 Task: Open Card Card0000000058 in Board Board0000000015 in Workspace WS0000000005 in Trello. Add Member Nikrathi889@gmail.com to Card Card0000000058 in Board Board0000000015 in Workspace WS0000000005 in Trello. Add Blue Label titled Label0000000058 to Card Card0000000058 in Board Board0000000015 in Workspace WS0000000005 in Trello. Add Checklist CL0000000058 to Card Card0000000058 in Board Board0000000015 in Workspace WS0000000005 in Trello. Add Dates with Start Date as Sep 01 2023 and Due Date as Sep 30 2023 to Card Card0000000058 in Board Board0000000015 in Workspace WS0000000005 in Trello
Action: Mouse moved to (98, 342)
Screenshot: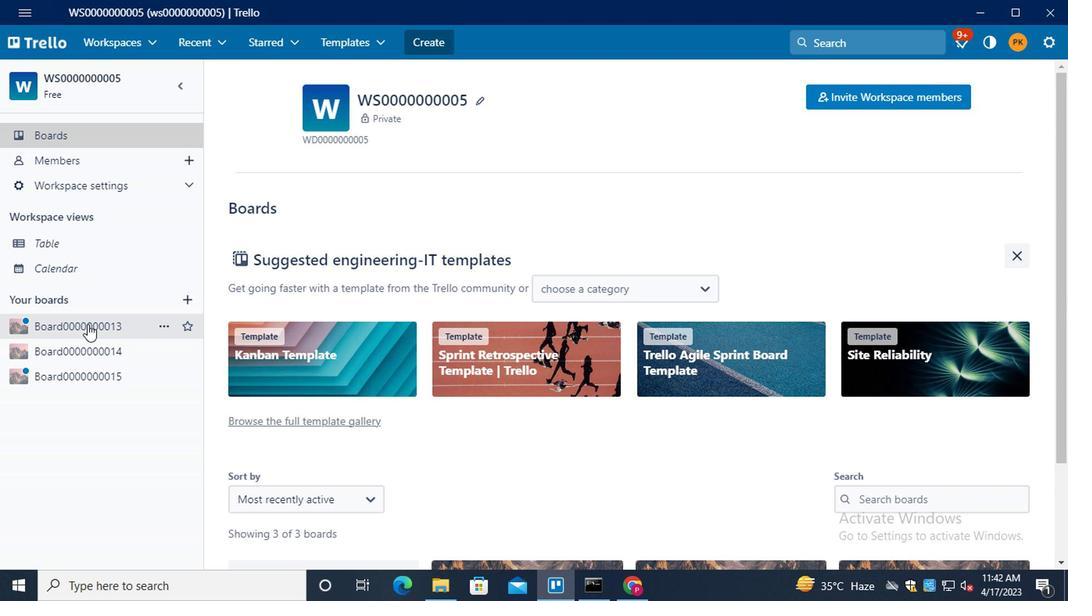 
Action: Mouse pressed left at (98, 342)
Screenshot: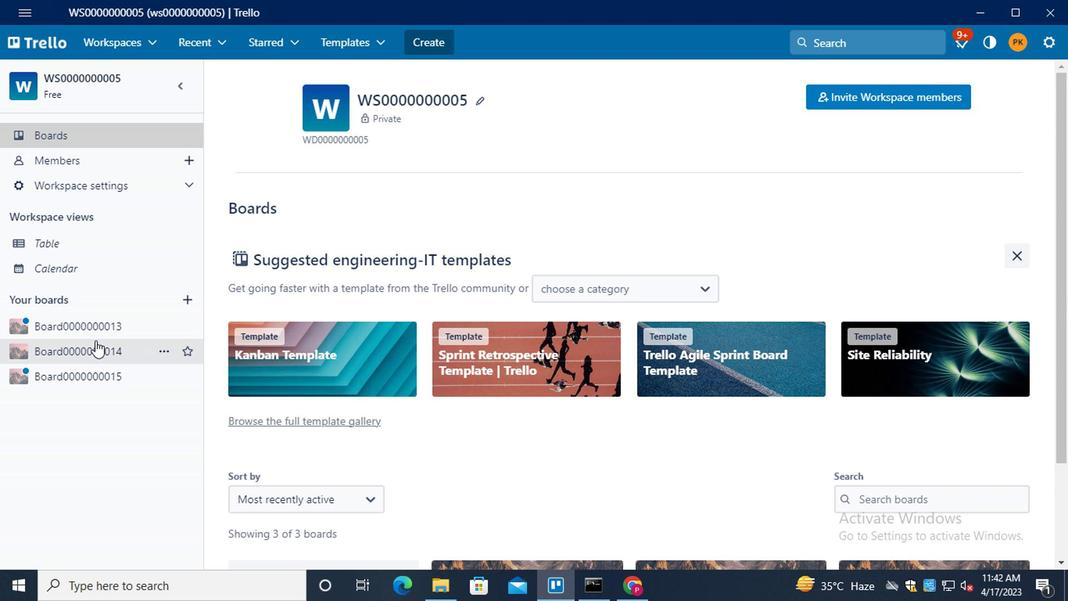 
Action: Mouse moved to (66, 388)
Screenshot: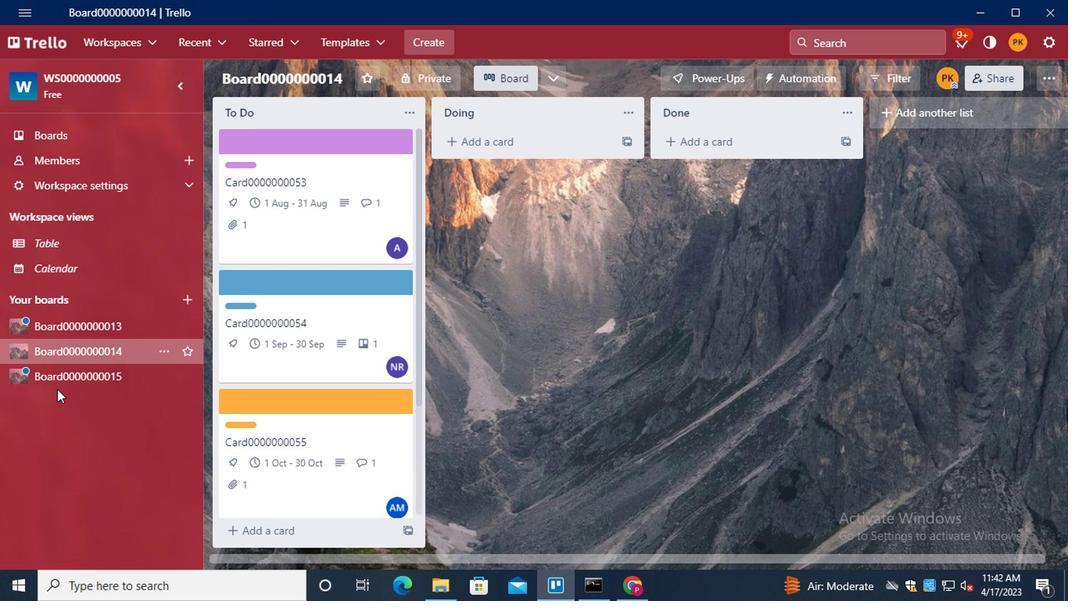 
Action: Mouse pressed left at (66, 388)
Screenshot: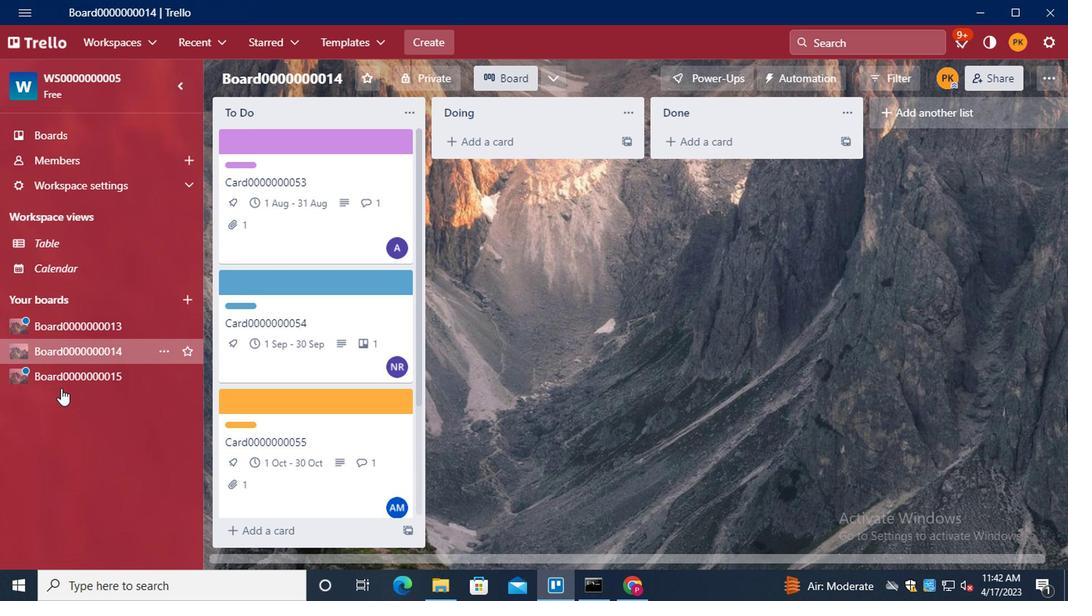 
Action: Mouse moved to (317, 321)
Screenshot: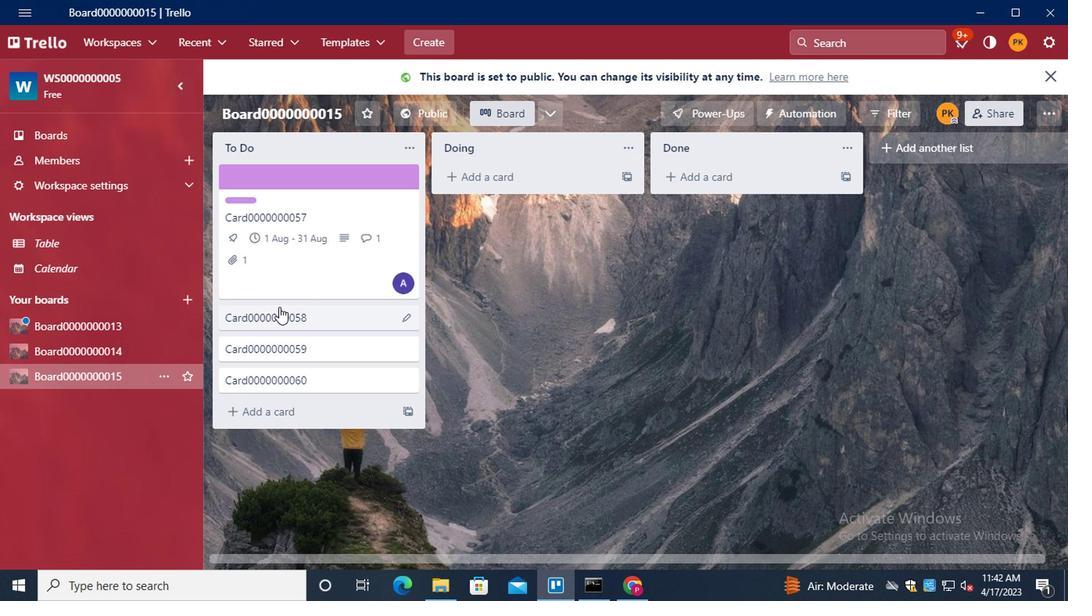 
Action: Mouse pressed left at (317, 321)
Screenshot: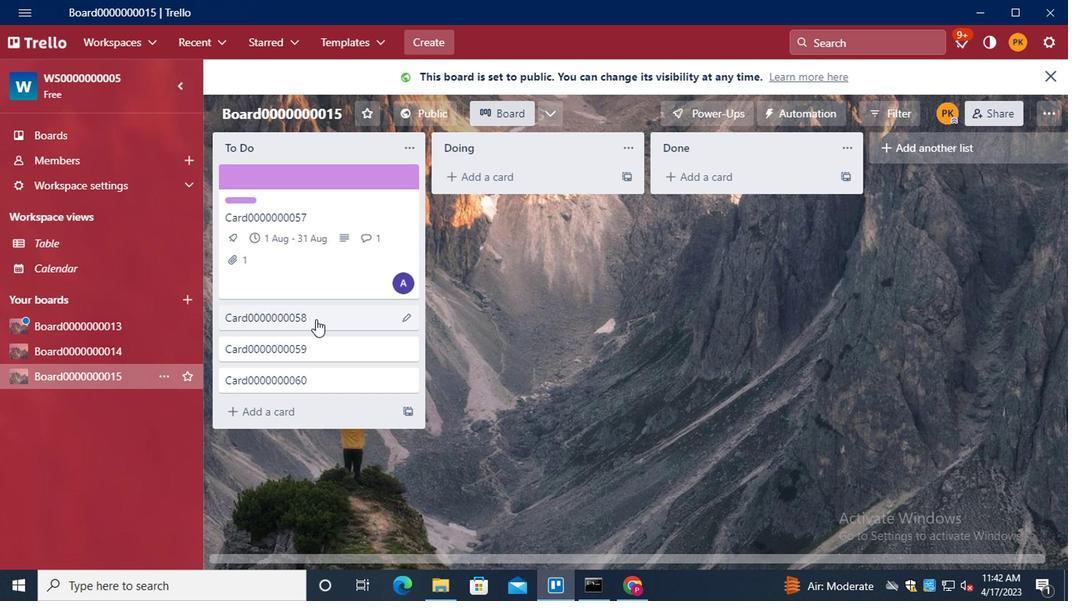 
Action: Mouse moved to (750, 154)
Screenshot: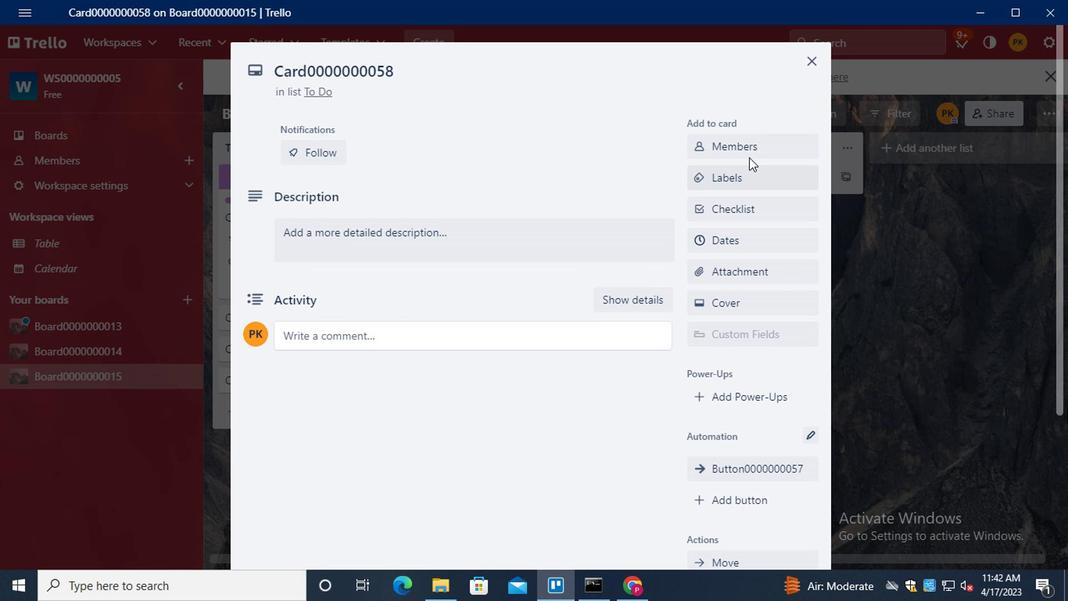 
Action: Mouse pressed left at (750, 154)
Screenshot: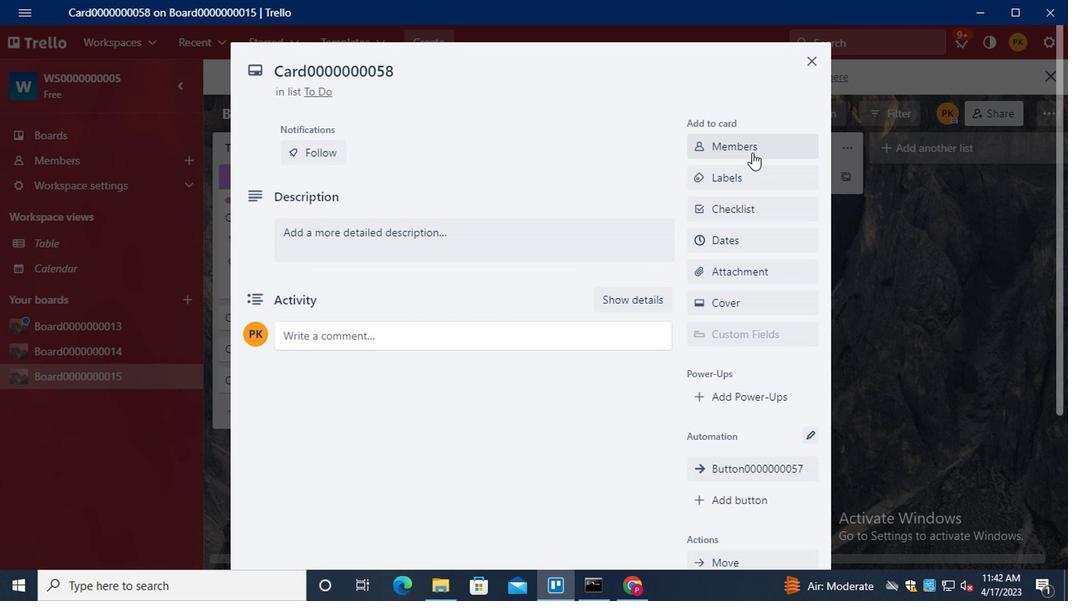 
Action: Mouse moved to (738, 162)
Screenshot: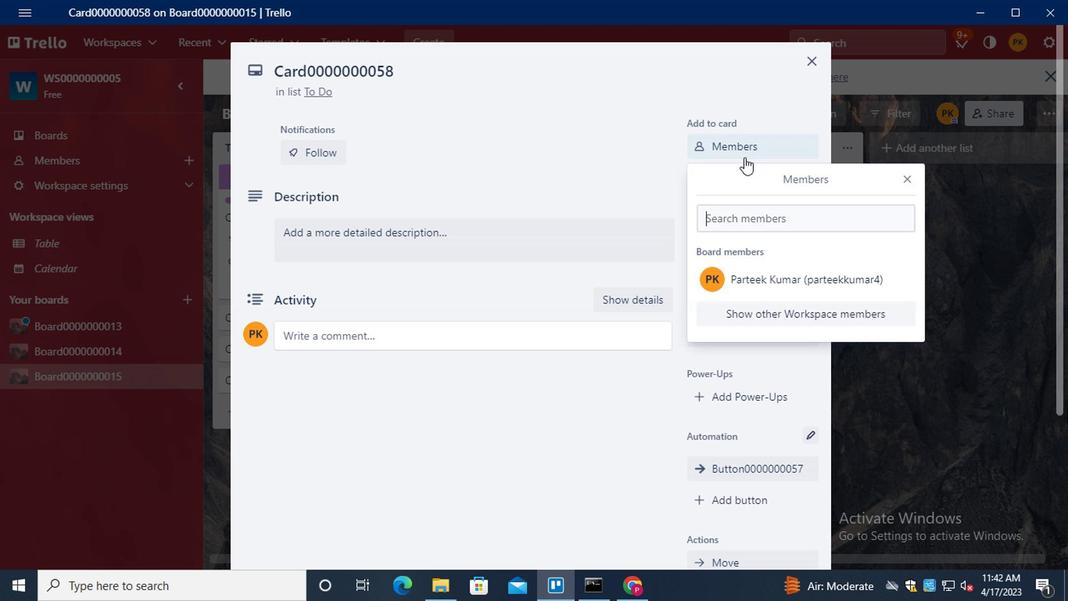 
Action: Key pressed <Key.shift><Key.shift><Key.shift><Key.shift><Key.shift>NIKRATHI889<Key.shift>@GMAIL.COM
Screenshot: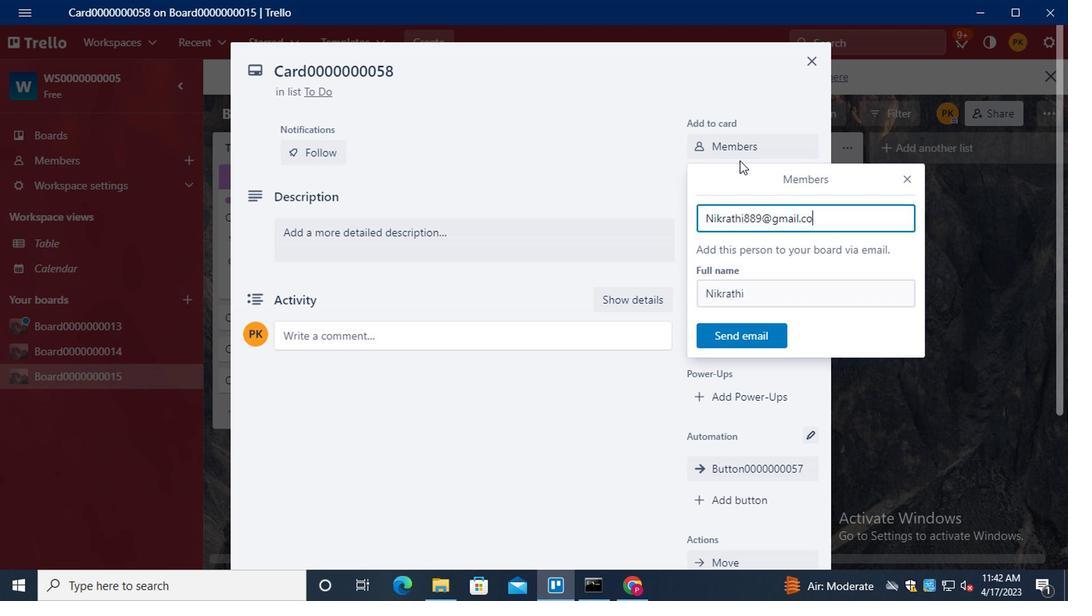 
Action: Mouse moved to (722, 337)
Screenshot: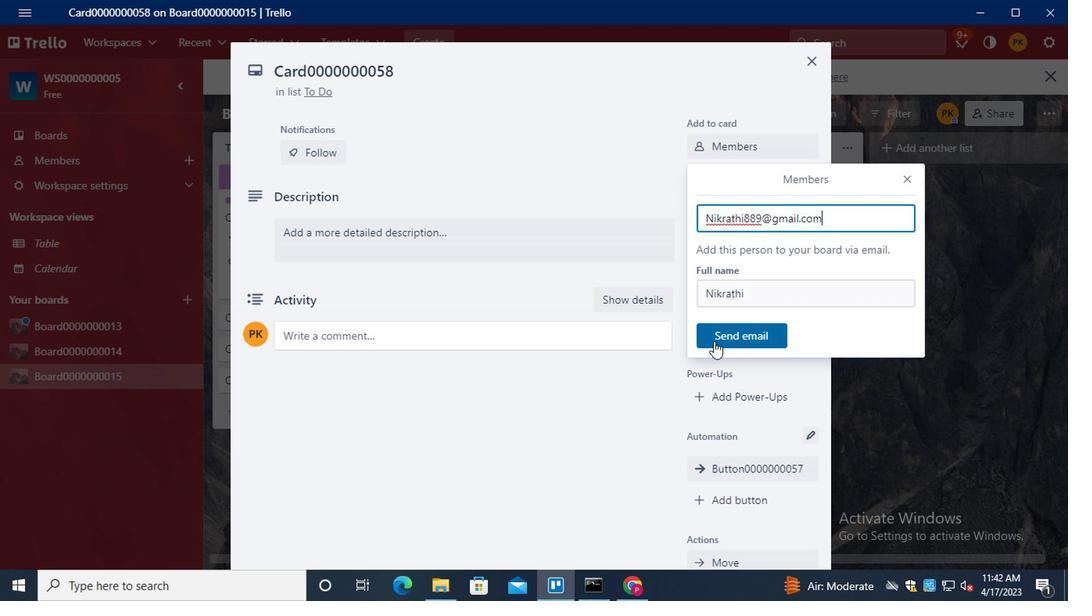
Action: Mouse pressed left at (722, 337)
Screenshot: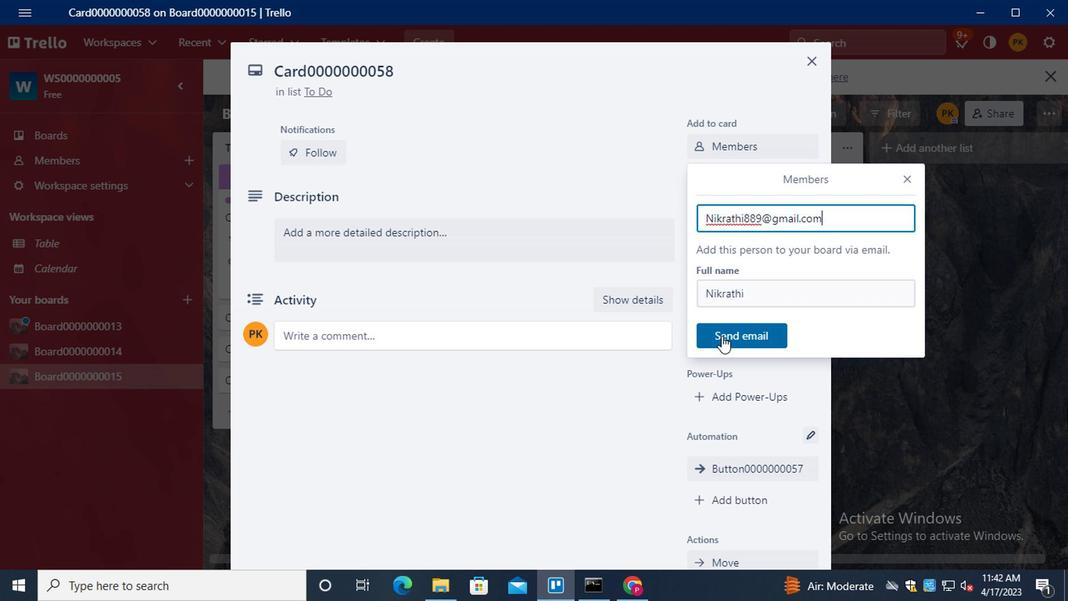 
Action: Mouse moved to (765, 178)
Screenshot: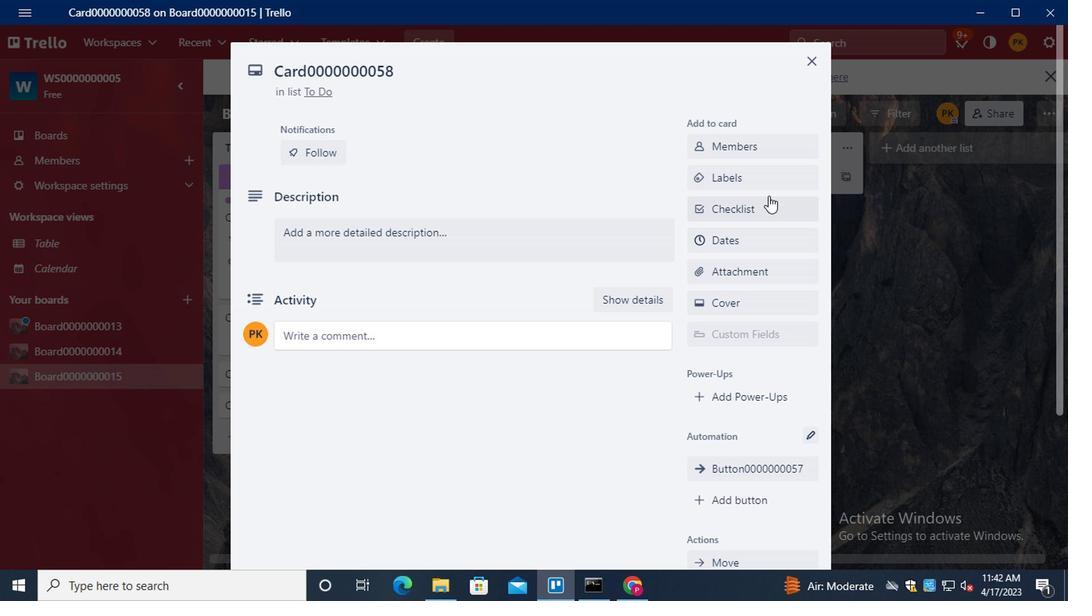 
Action: Mouse pressed left at (765, 178)
Screenshot: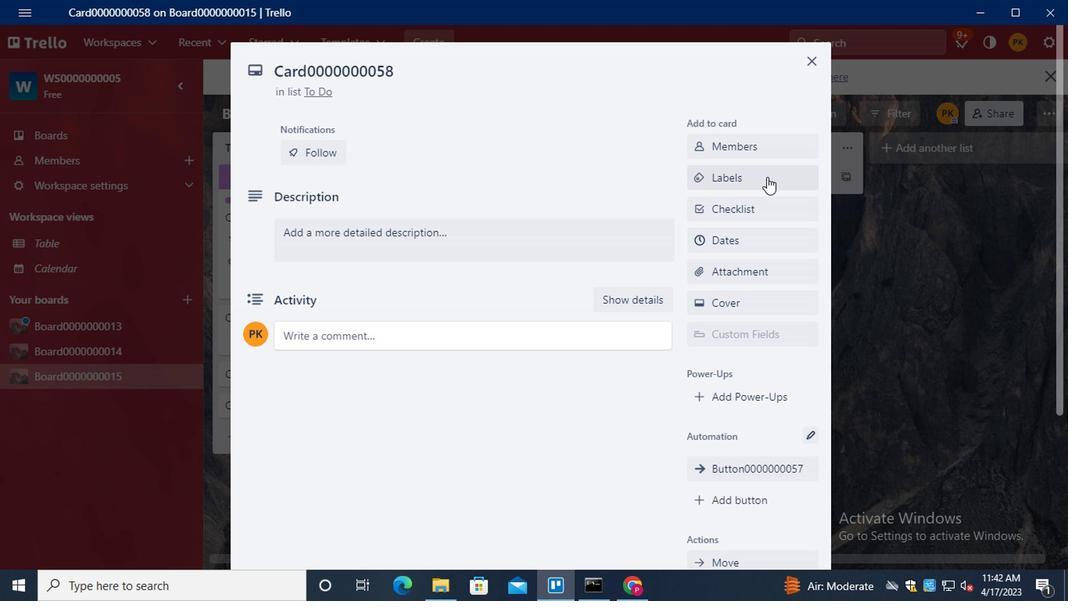
Action: Mouse moved to (820, 386)
Screenshot: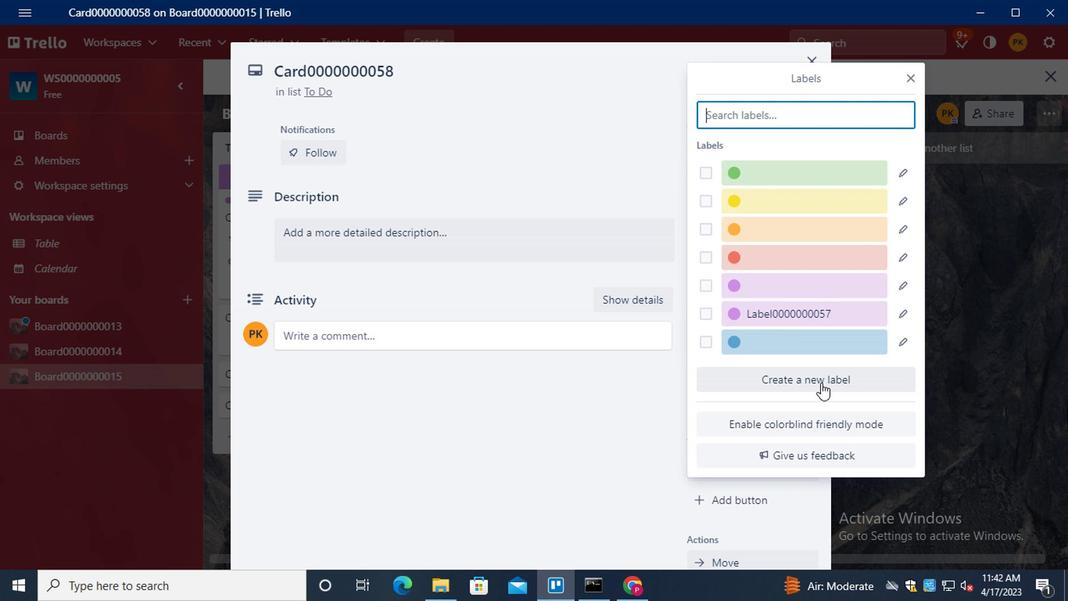 
Action: Mouse pressed left at (820, 386)
Screenshot: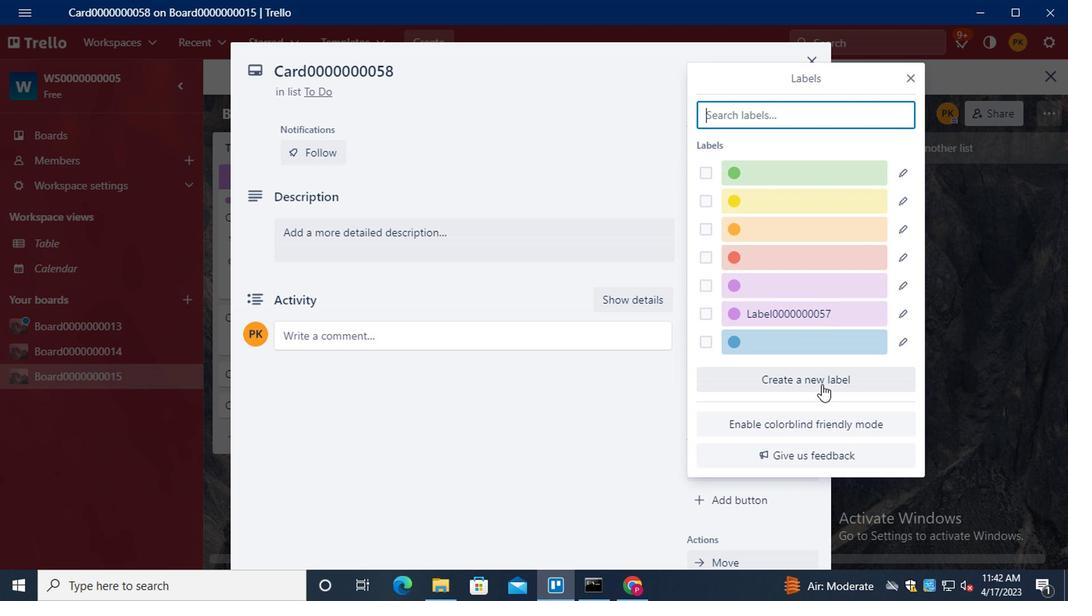 
Action: Mouse moved to (814, 380)
Screenshot: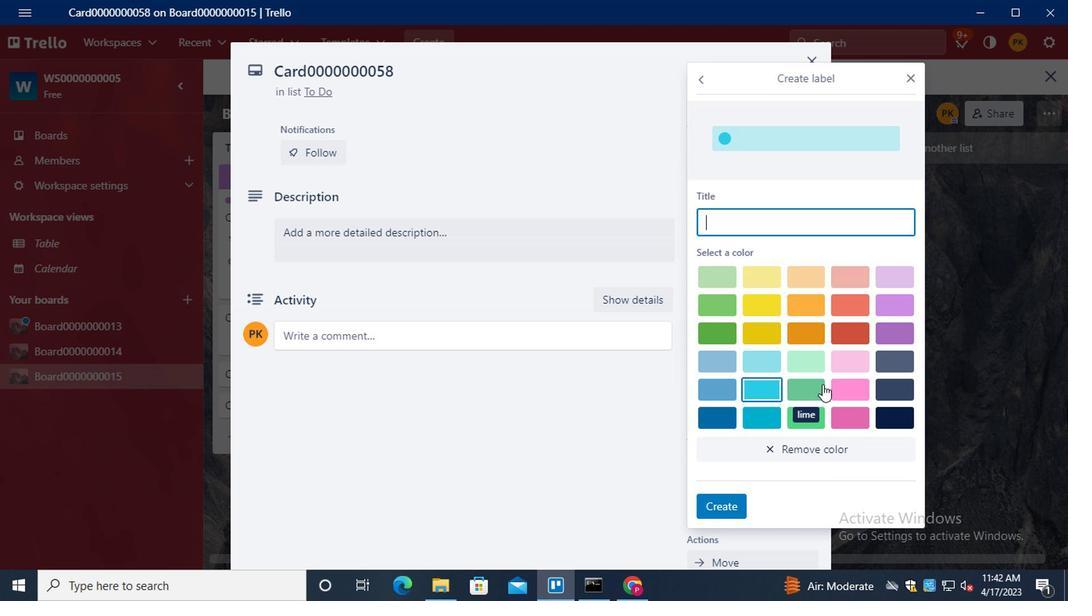 
Action: Key pressed <Key.shift>LABEL0000000058
Screenshot: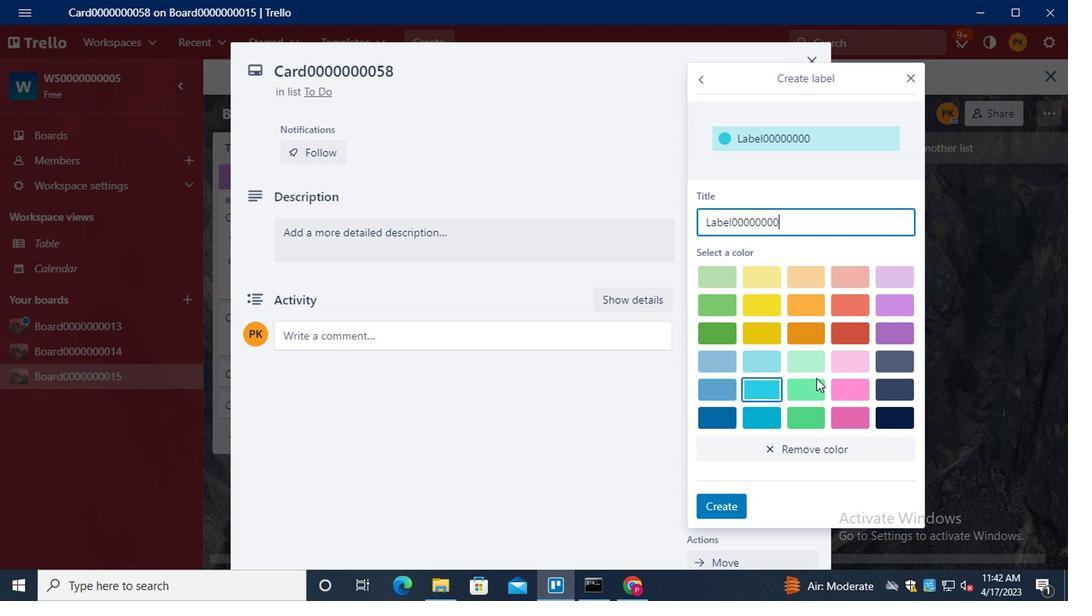 
Action: Mouse moved to (722, 384)
Screenshot: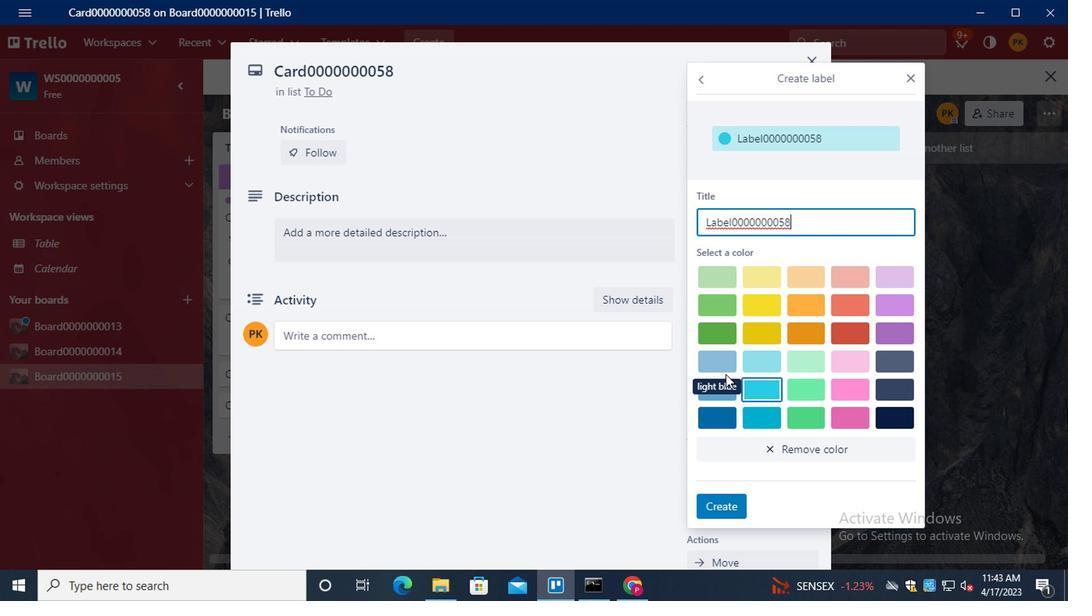 
Action: Mouse pressed left at (722, 384)
Screenshot: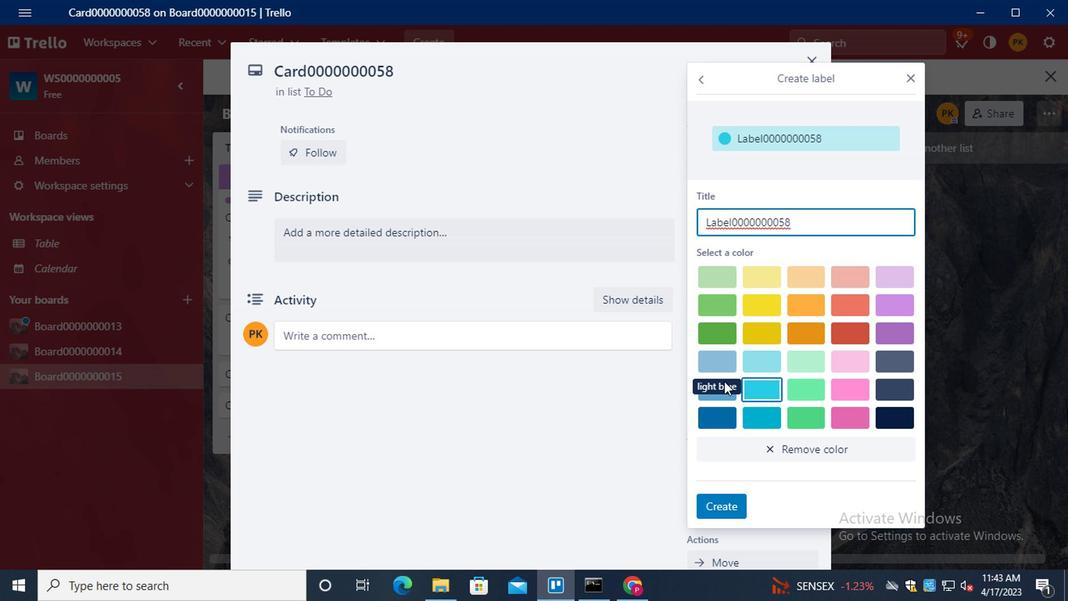
Action: Mouse moved to (720, 393)
Screenshot: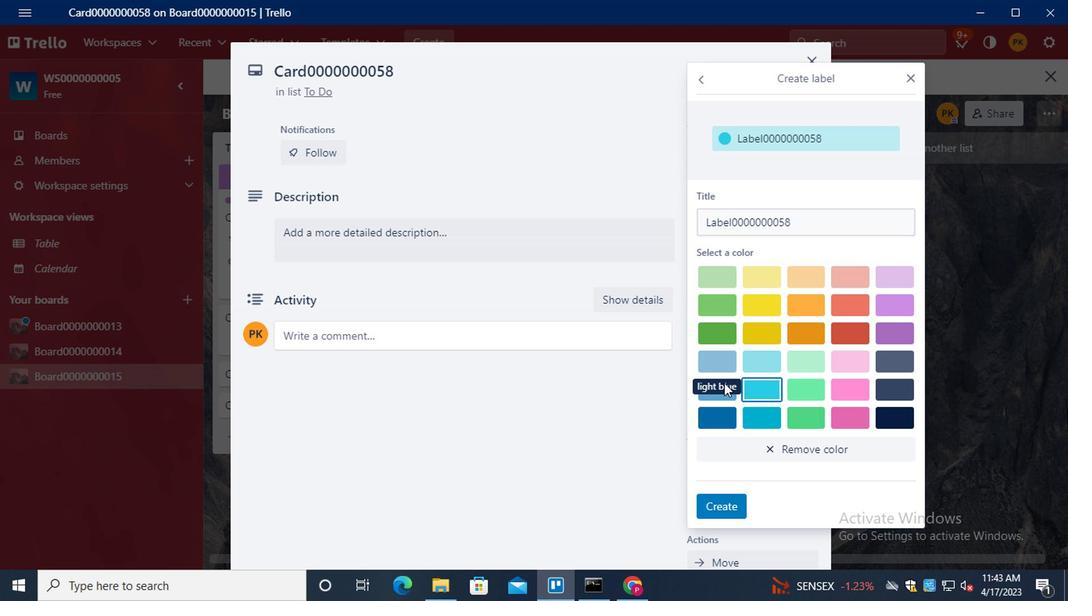 
Action: Mouse pressed left at (720, 393)
Screenshot: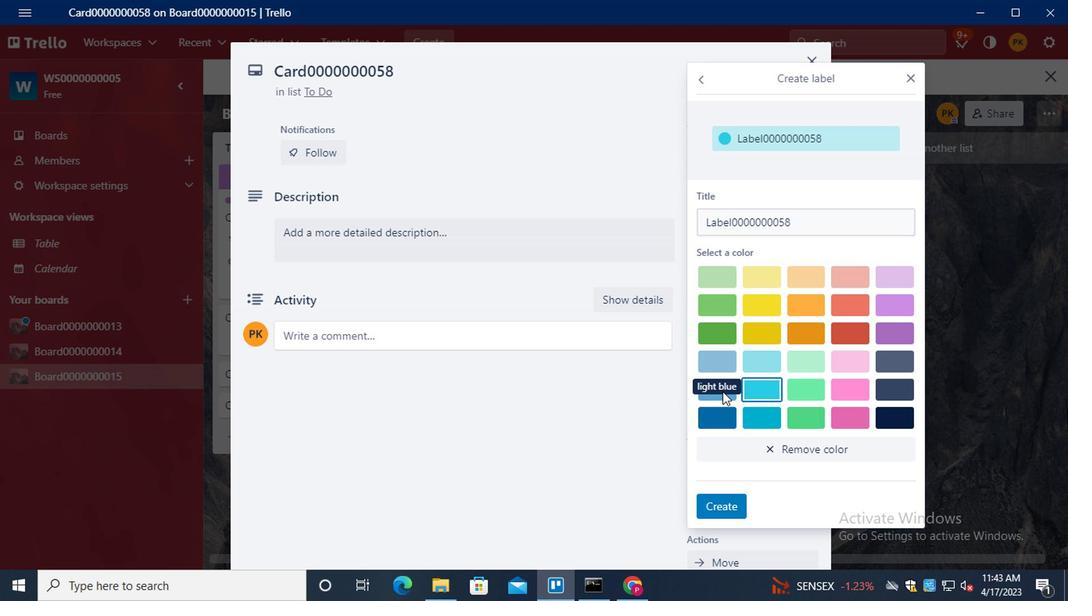 
Action: Mouse pressed left at (720, 393)
Screenshot: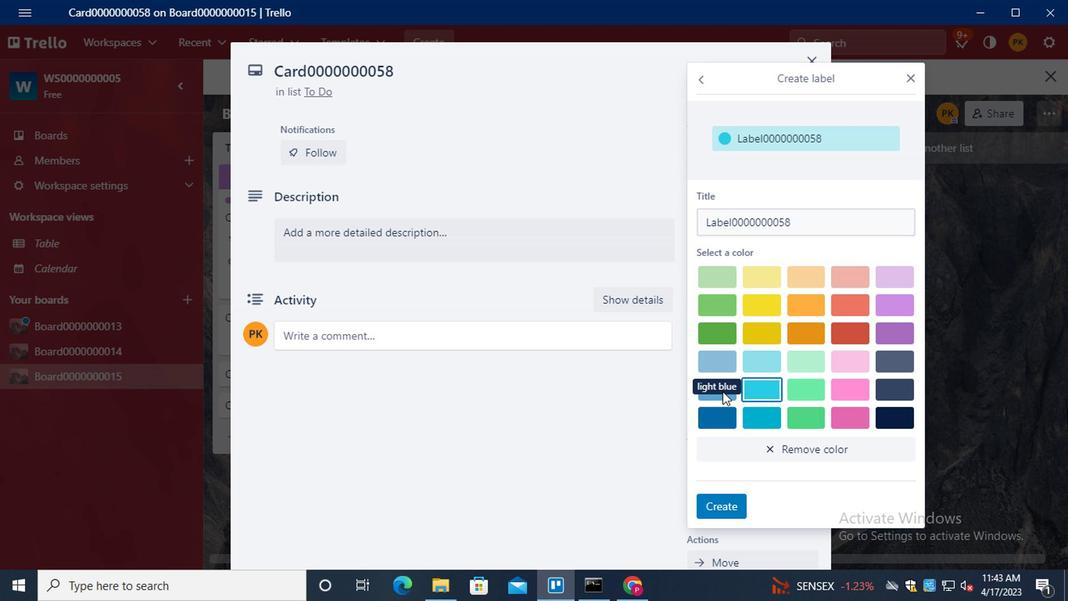
Action: Mouse moved to (720, 397)
Screenshot: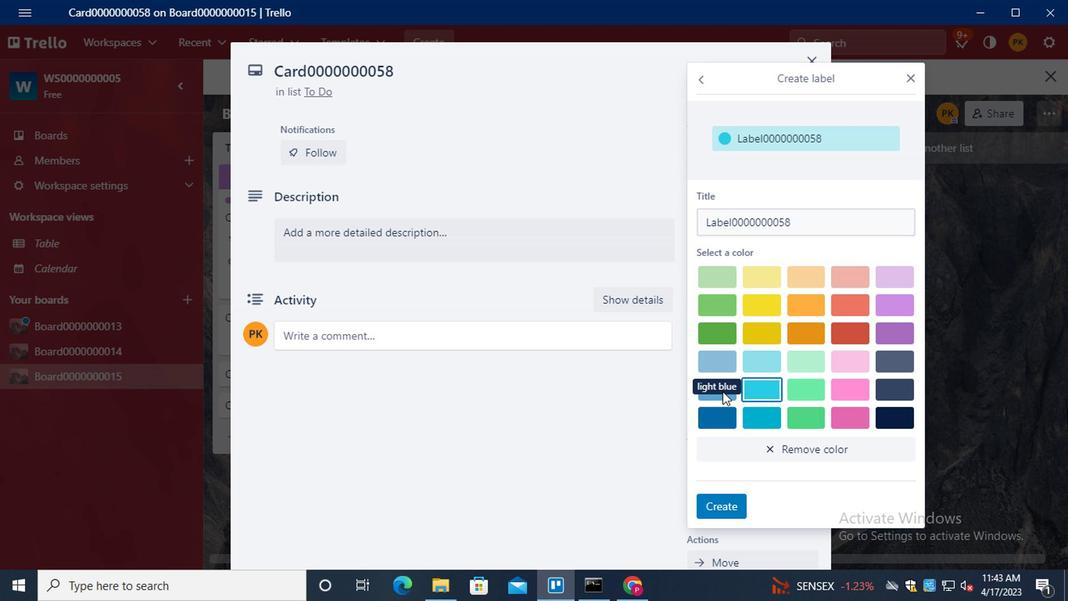 
Action: Mouse pressed left at (720, 397)
Screenshot: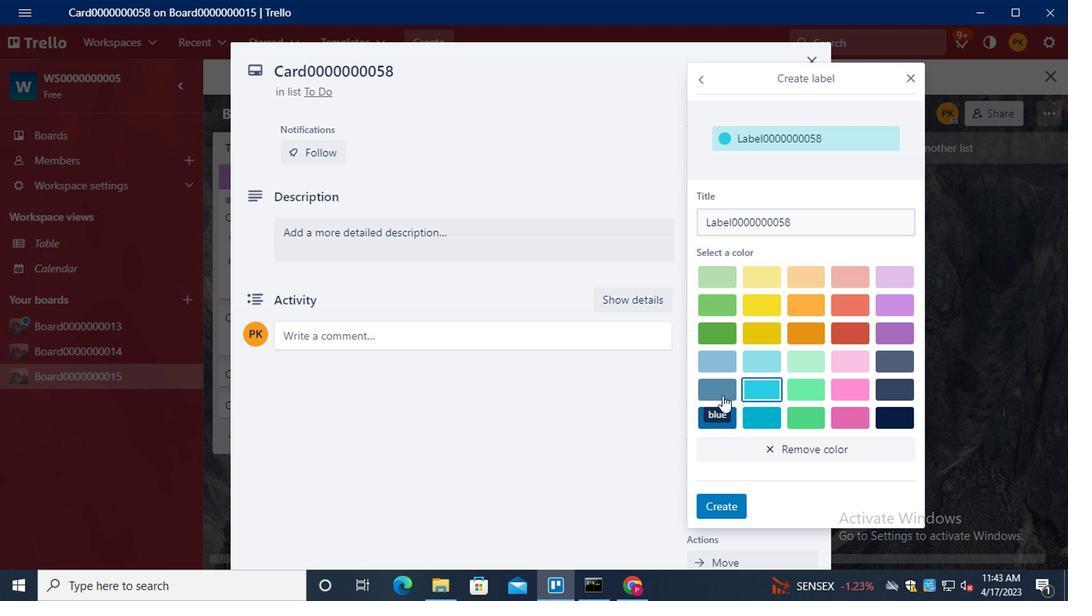 
Action: Mouse moved to (727, 513)
Screenshot: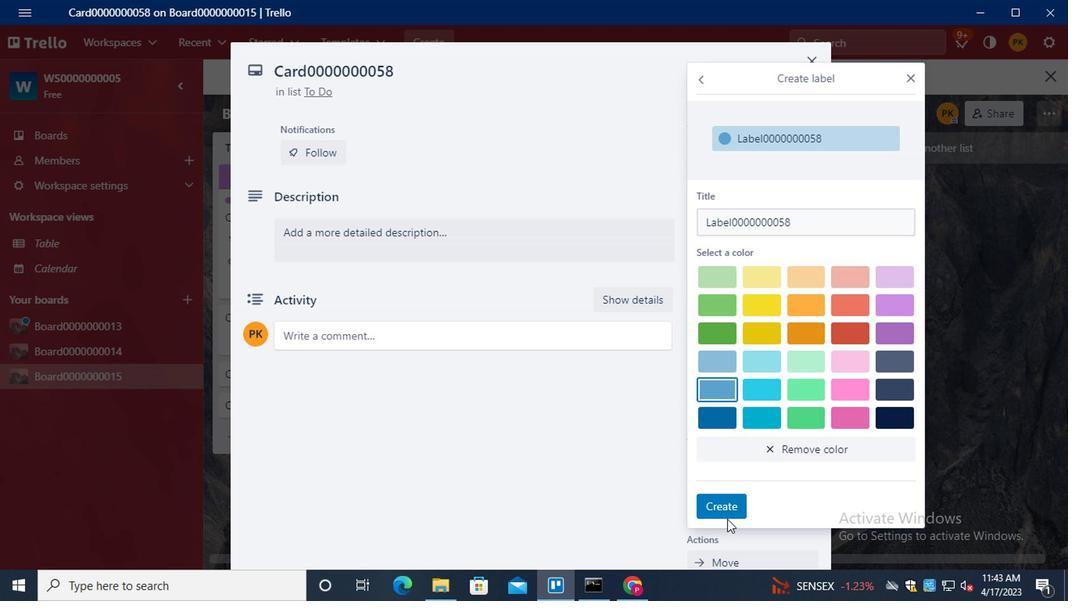 
Action: Mouse pressed left at (727, 513)
Screenshot: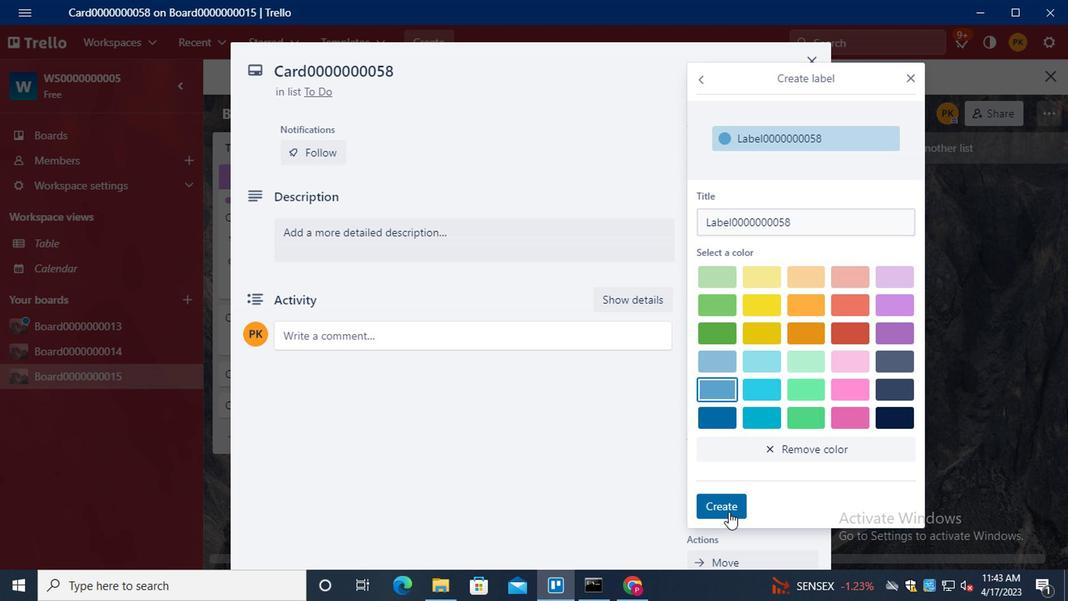 
Action: Mouse moved to (911, 82)
Screenshot: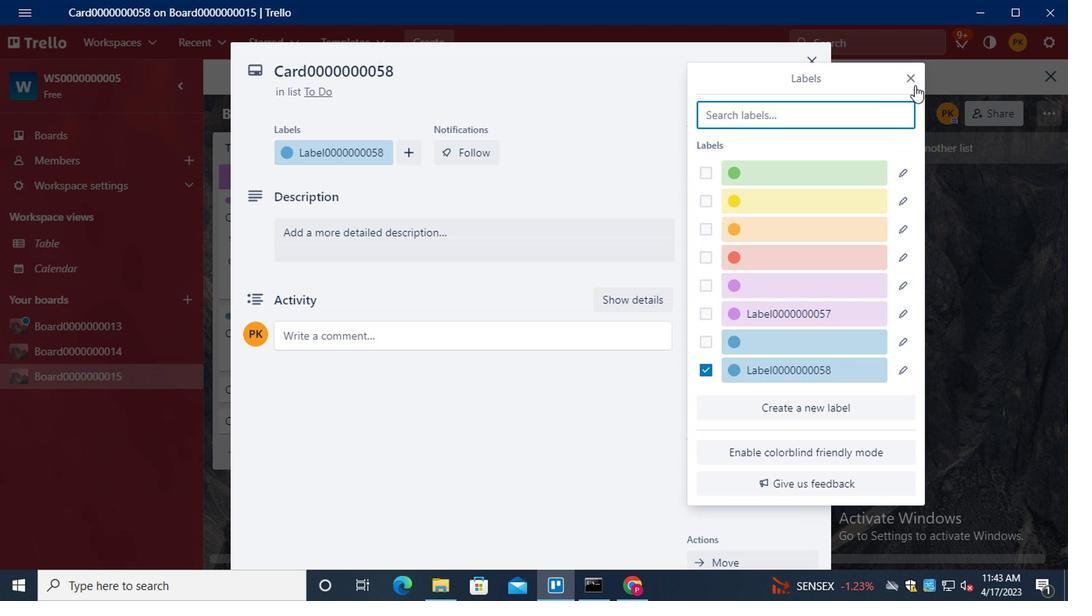 
Action: Mouse pressed left at (911, 82)
Screenshot: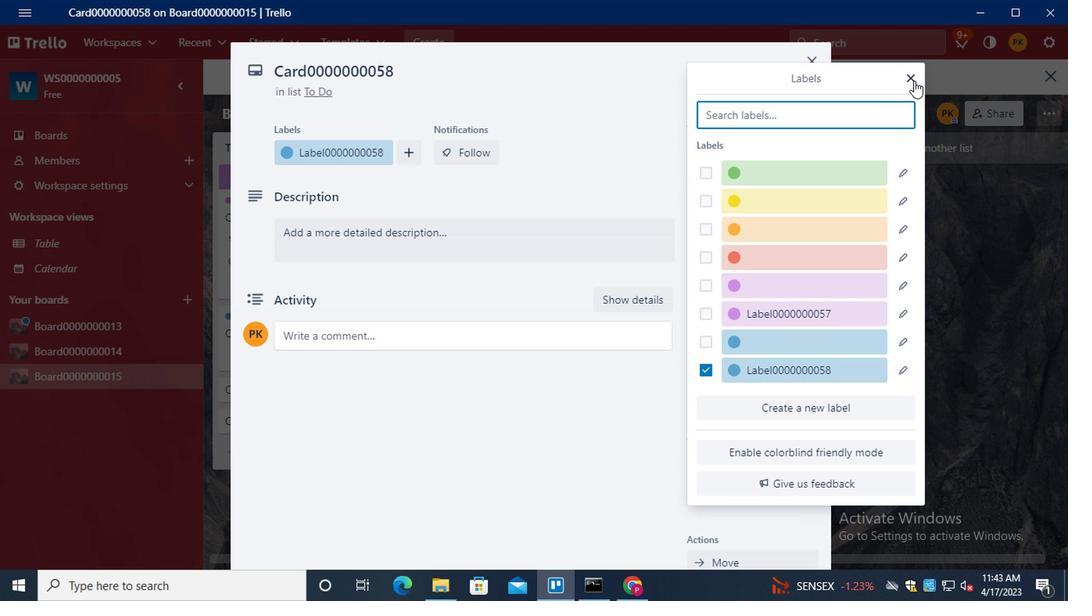
Action: Mouse moved to (777, 204)
Screenshot: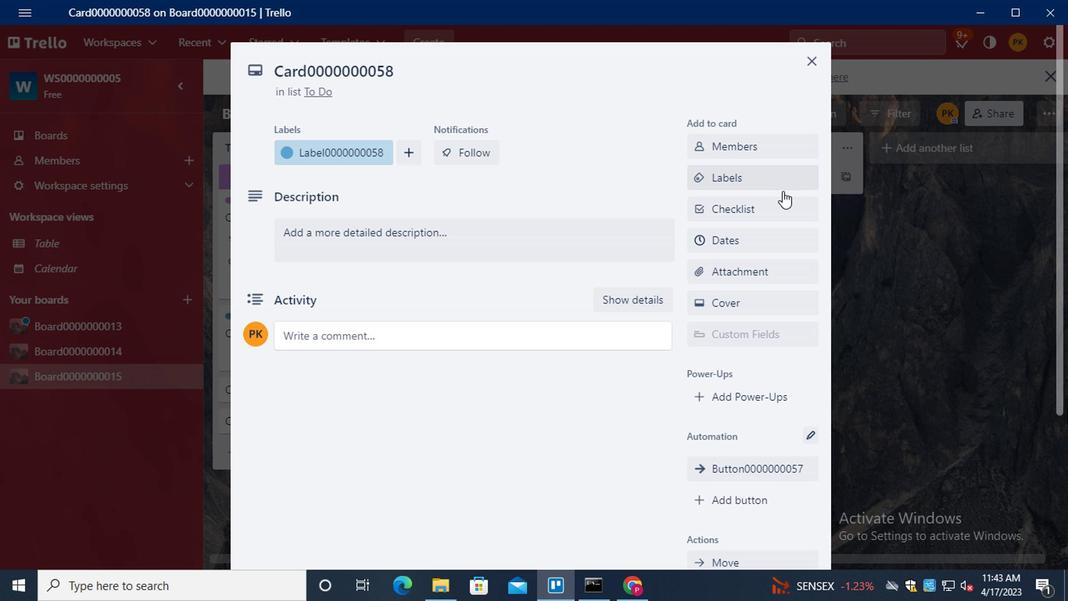 
Action: Mouse pressed left at (777, 204)
Screenshot: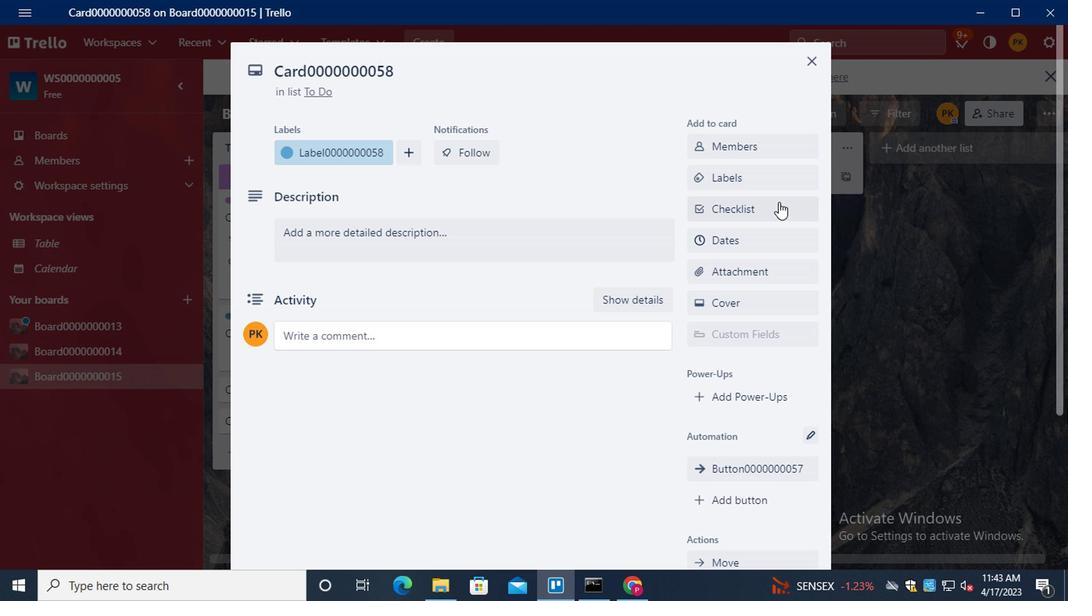 
Action: Key pressed <Key.shift><Key.shift><Key.shift><Key.shift><Key.shift><Key.shift><Key.shift>CL0000000058
Screenshot: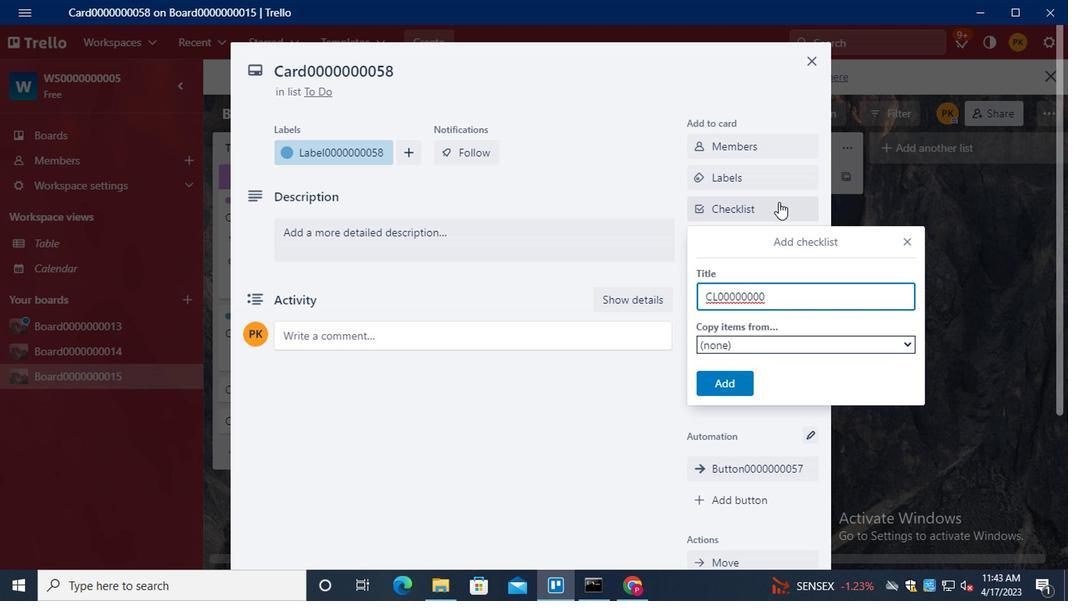 
Action: Mouse moved to (720, 380)
Screenshot: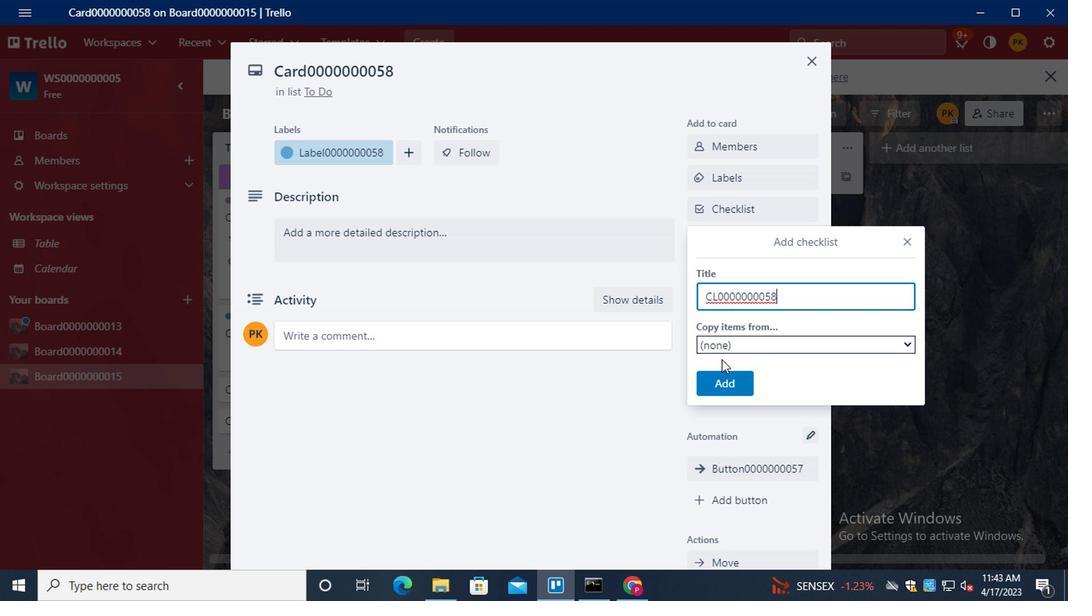 
Action: Mouse pressed left at (720, 380)
Screenshot: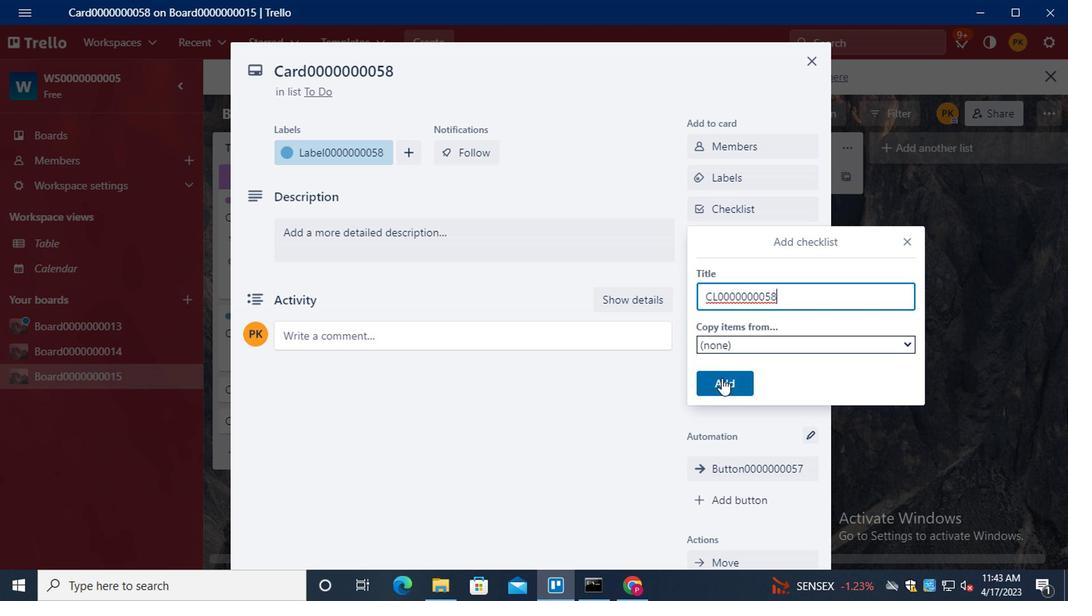 
Action: Mouse moved to (765, 247)
Screenshot: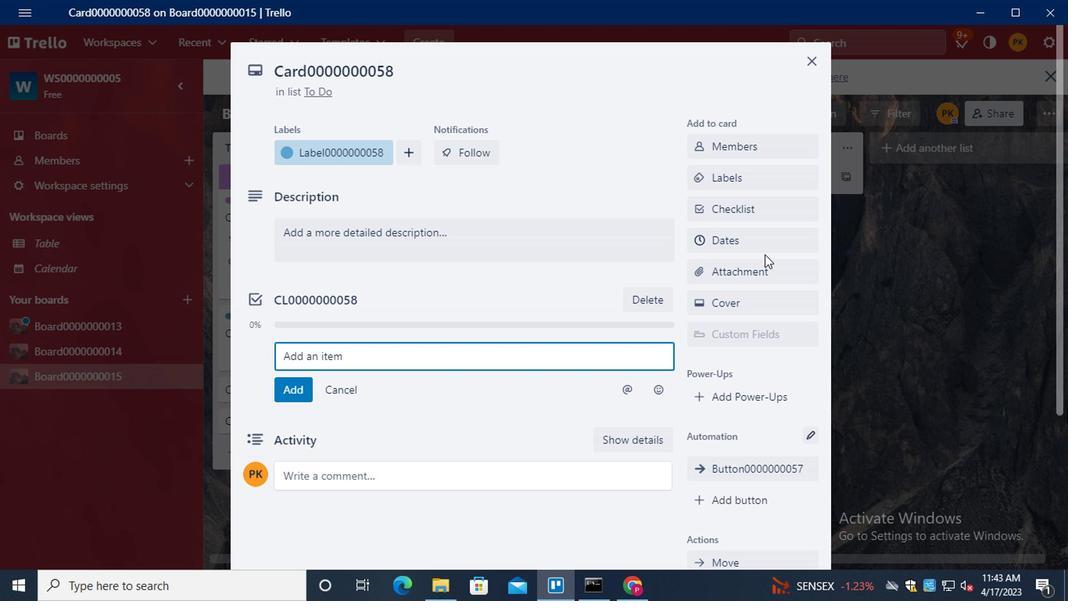 
Action: Mouse pressed left at (765, 247)
Screenshot: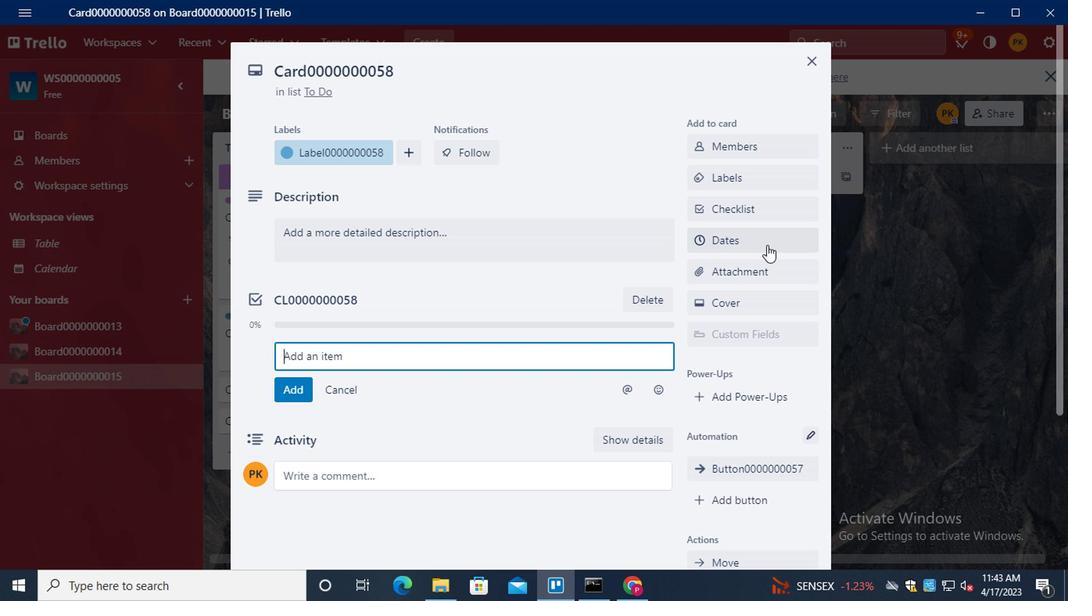 
Action: Mouse moved to (701, 361)
Screenshot: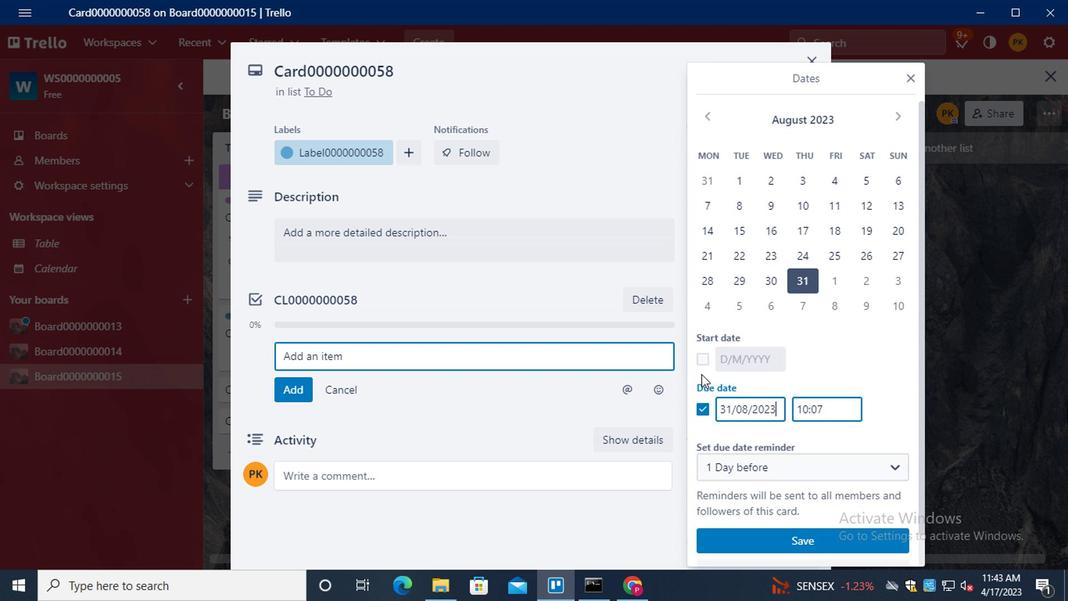 
Action: Mouse pressed left at (701, 361)
Screenshot: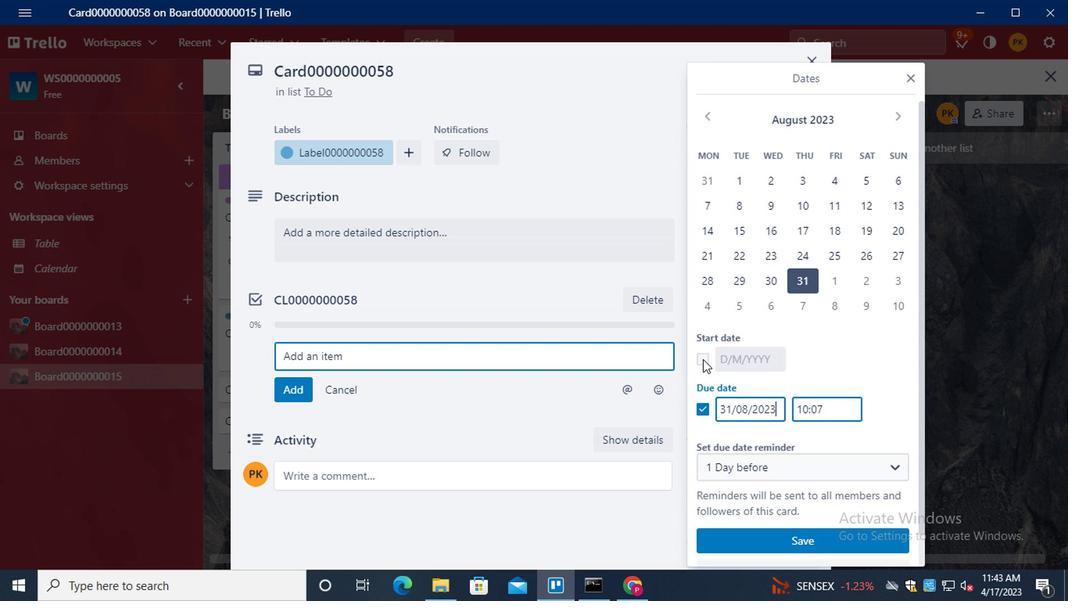 
Action: Mouse moved to (902, 122)
Screenshot: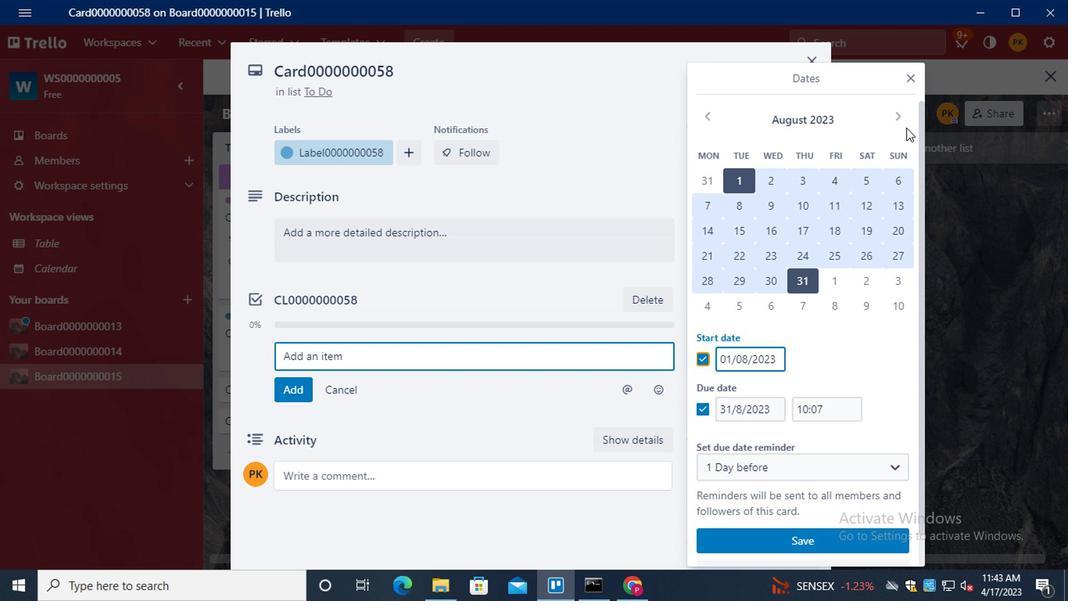 
Action: Mouse pressed left at (902, 122)
Screenshot: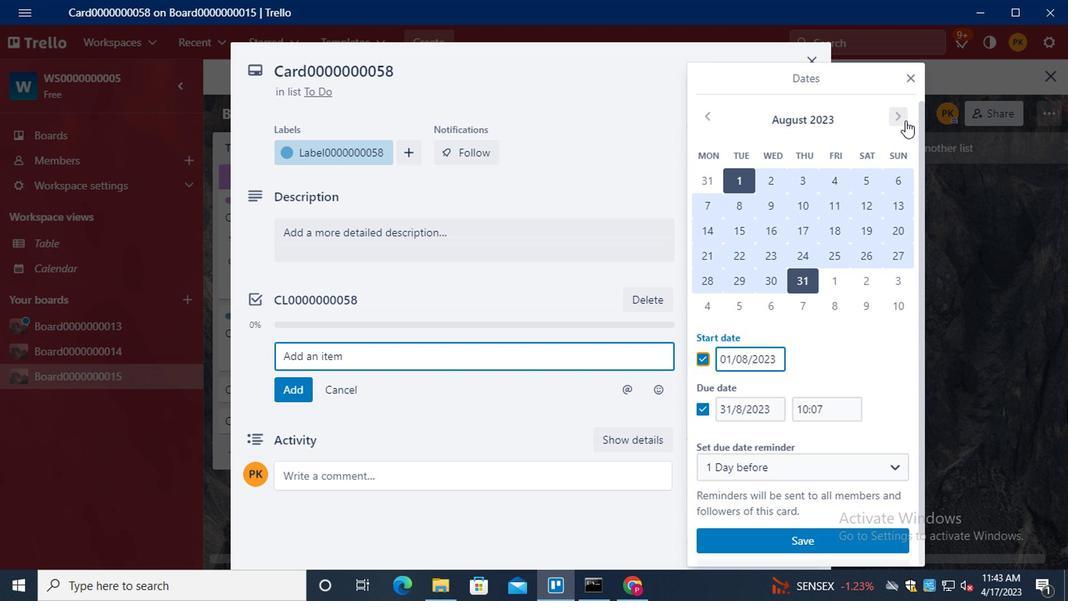 
Action: Mouse moved to (828, 179)
Screenshot: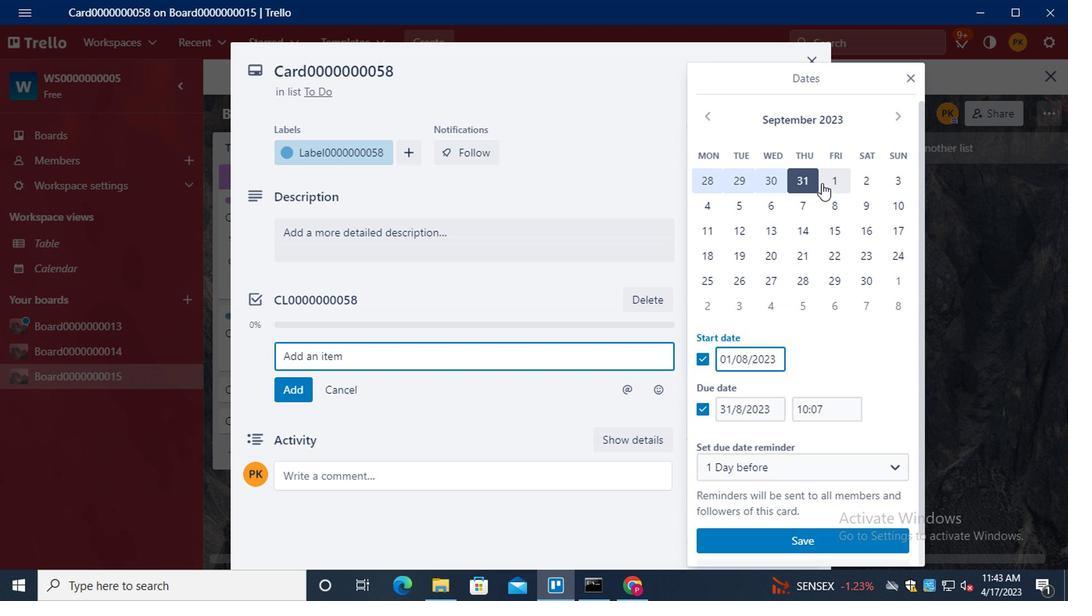 
Action: Mouse pressed left at (828, 179)
Screenshot: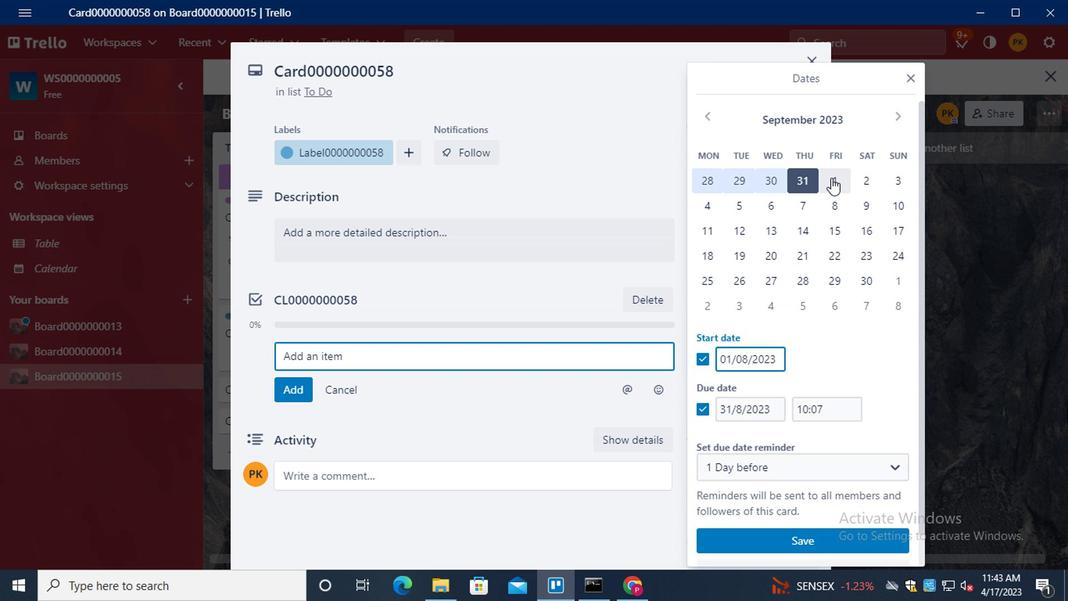 
Action: Mouse moved to (867, 284)
Screenshot: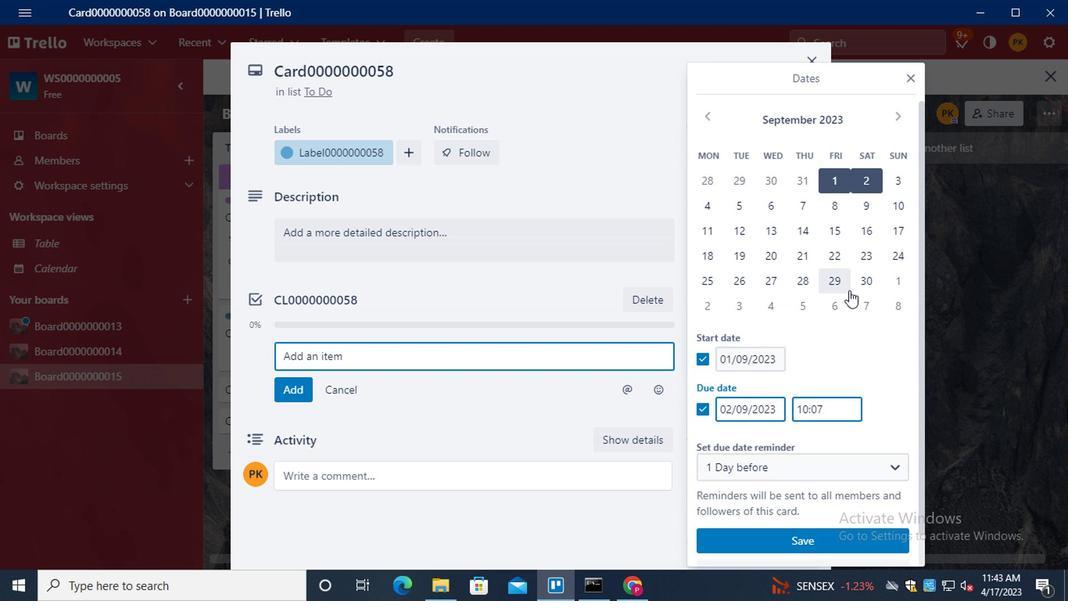 
Action: Mouse pressed left at (867, 284)
Screenshot: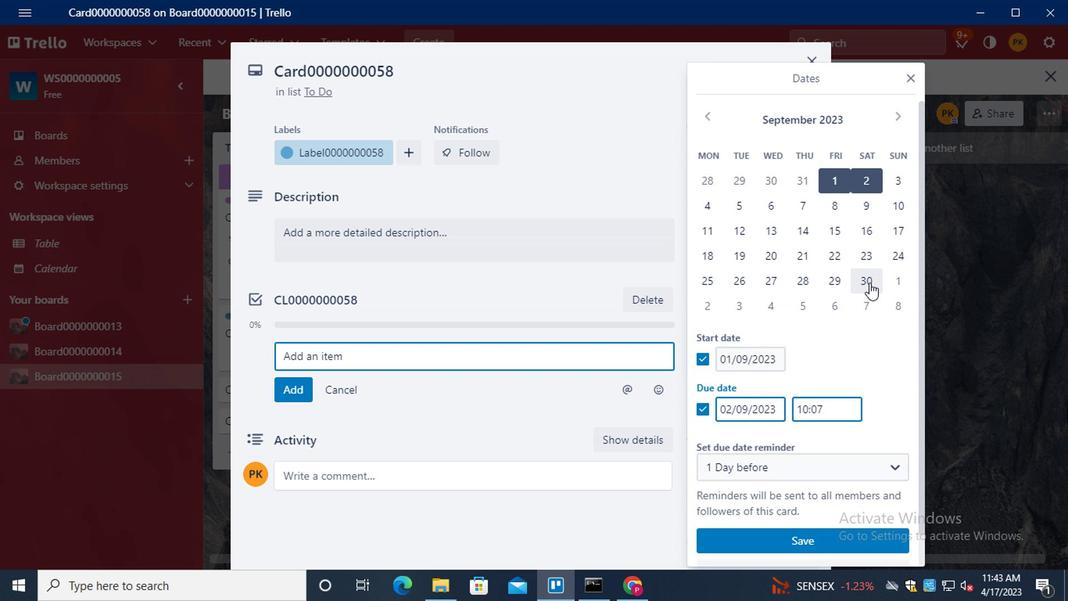 
Action: Mouse moved to (830, 539)
Screenshot: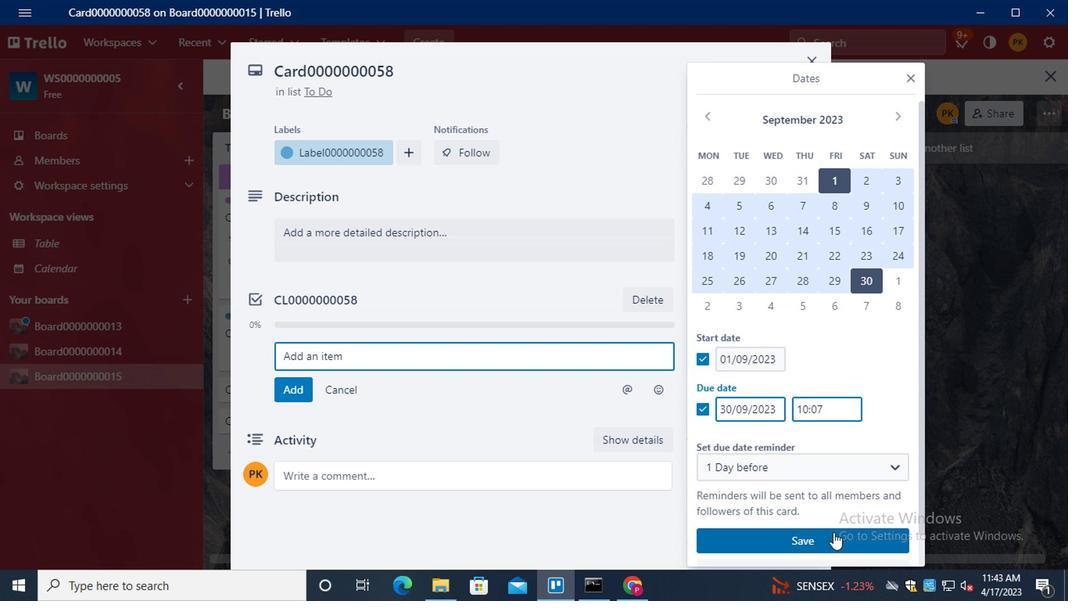 
Action: Mouse pressed left at (830, 539)
Screenshot: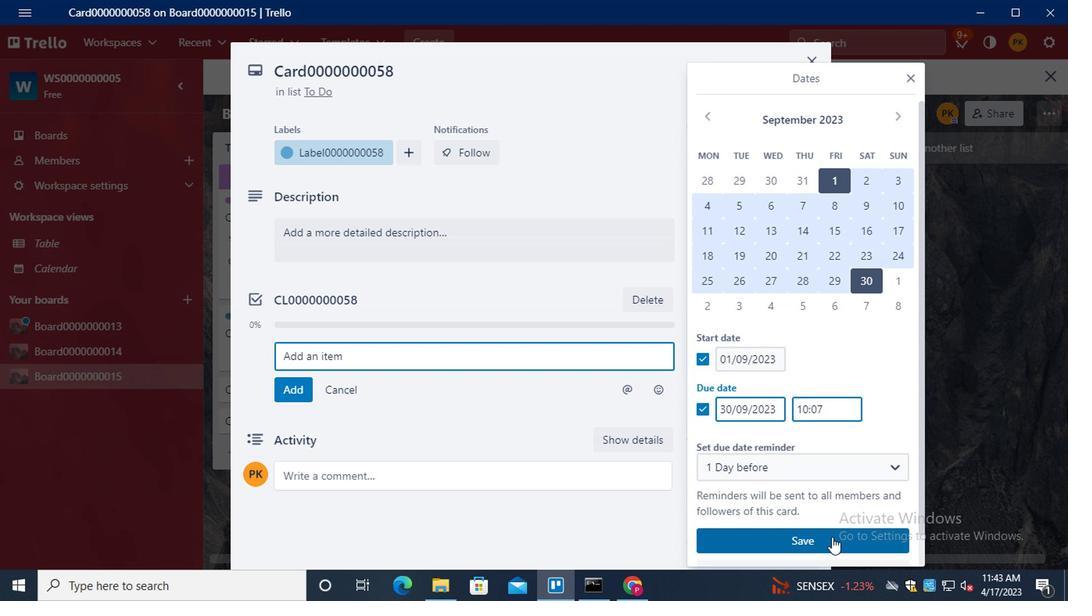 
Action: Mouse moved to (504, 280)
Screenshot: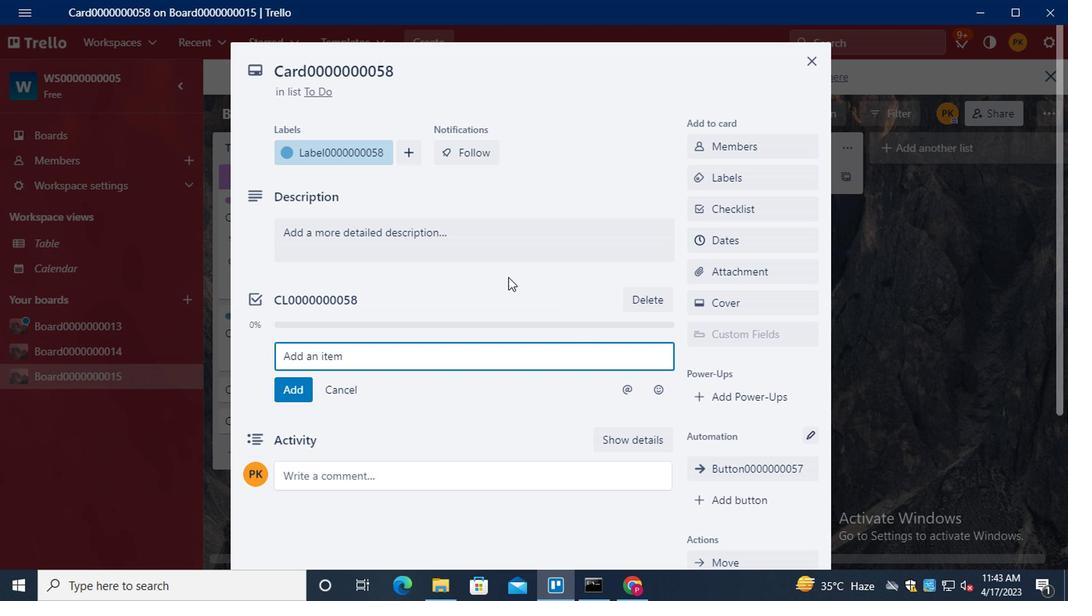 
Action: Mouse scrolled (504, 280) with delta (0, 0)
Screenshot: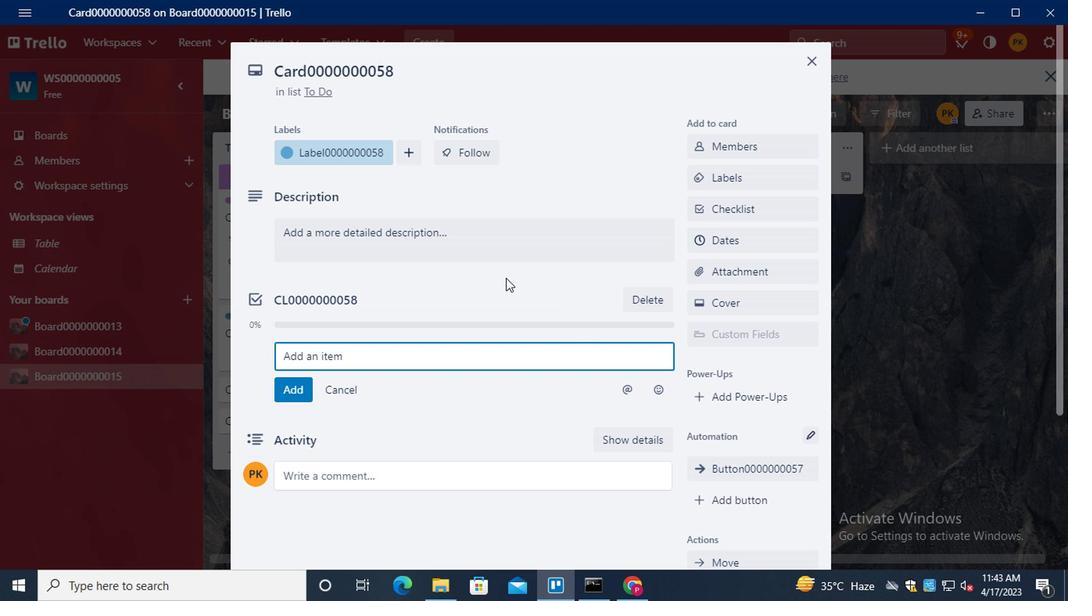 
Action: Mouse scrolled (504, 280) with delta (0, 0)
Screenshot: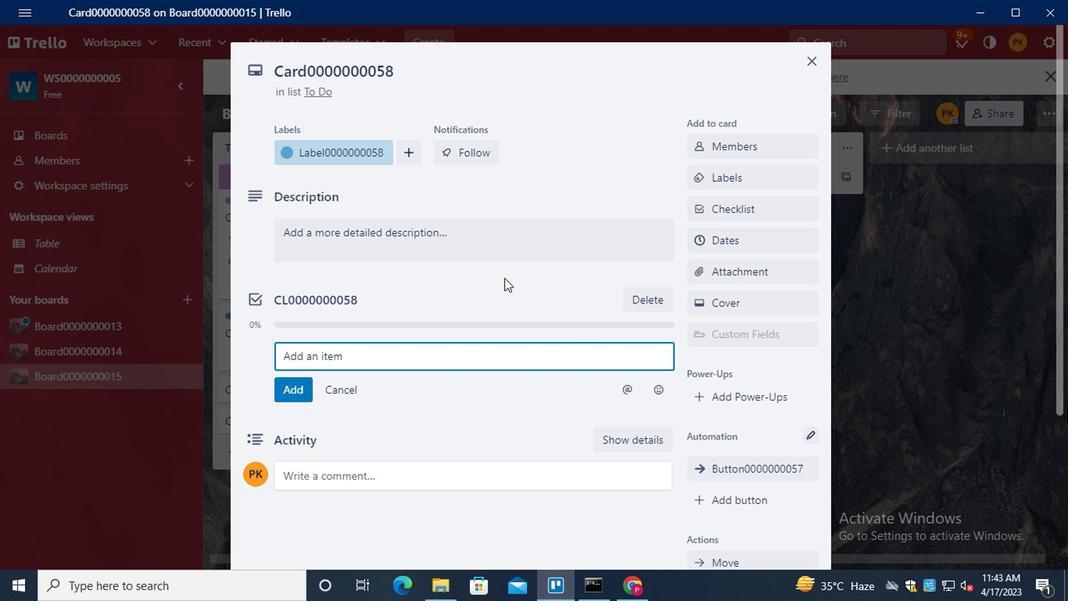 
Action: Mouse scrolled (504, 280) with delta (0, 0)
Screenshot: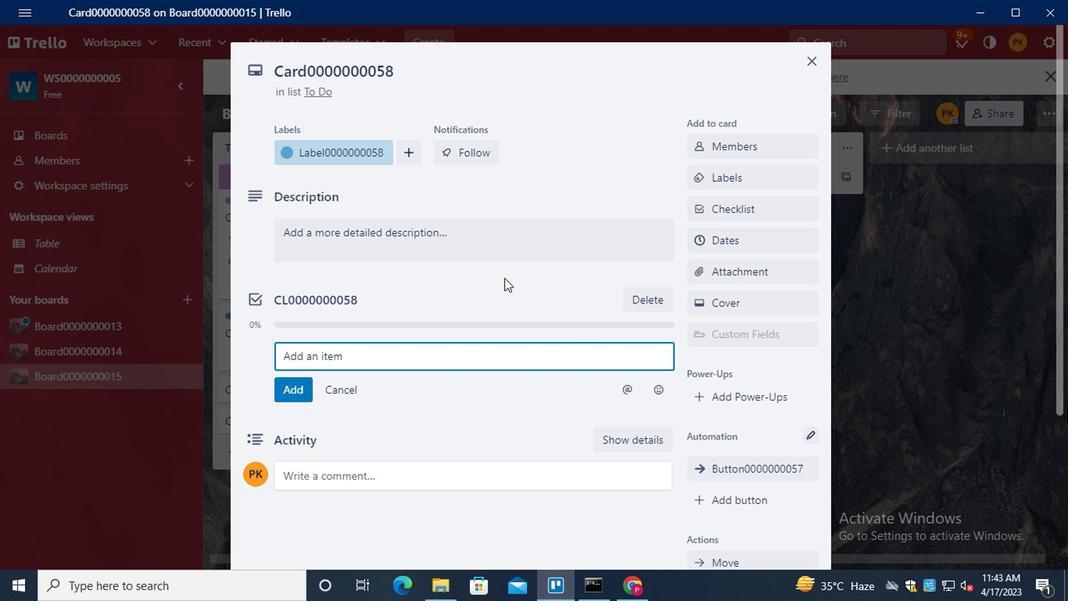 
Action: Mouse scrolled (504, 280) with delta (0, 0)
Screenshot: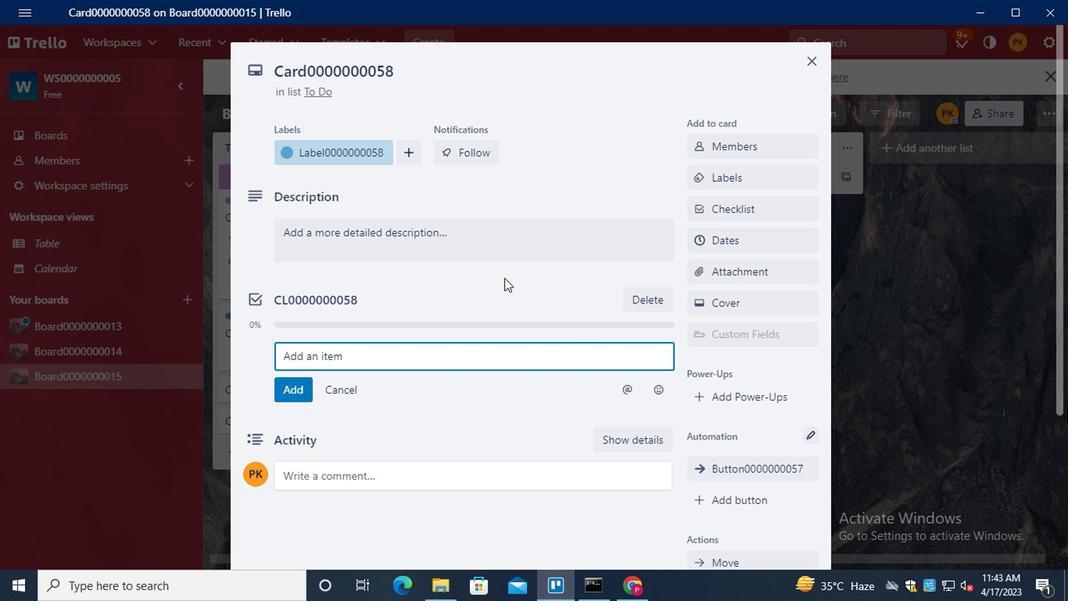 
Action: Mouse moved to (728, 251)
Screenshot: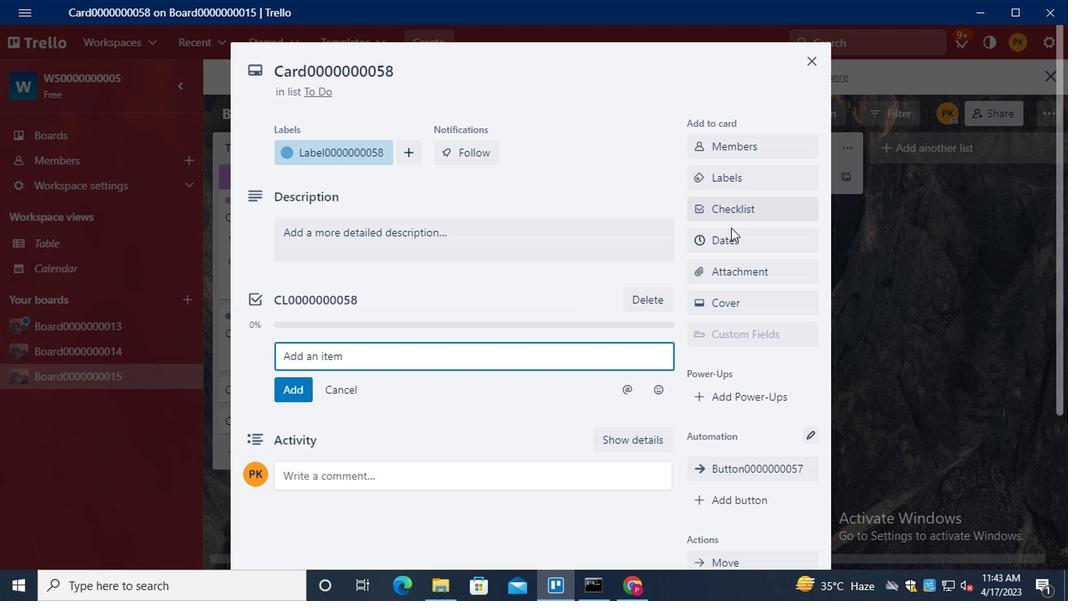 
Action: Mouse pressed left at (728, 251)
Screenshot: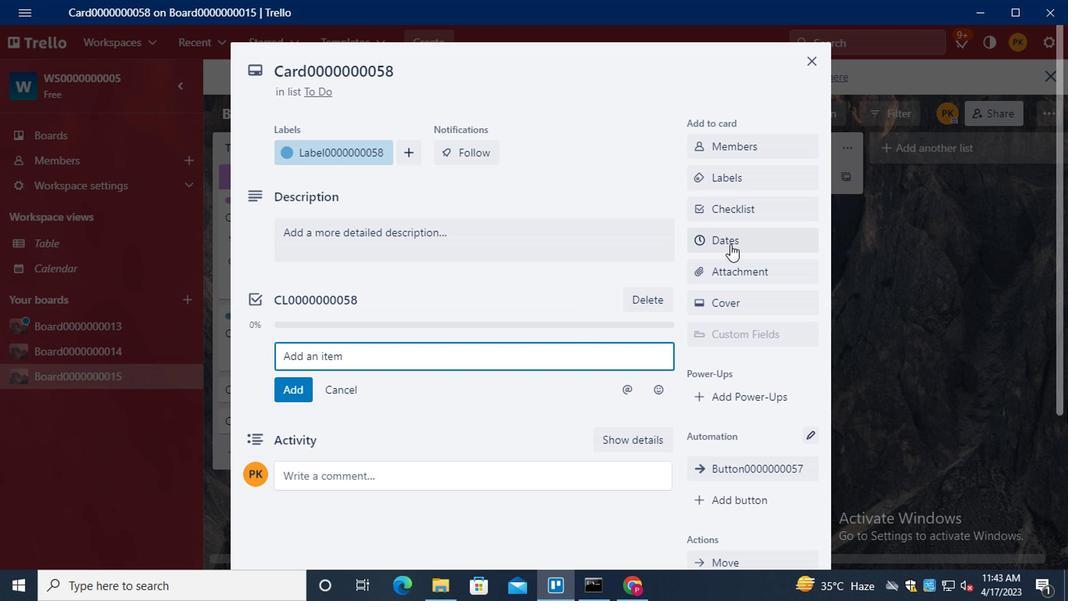 
Action: Mouse moved to (635, 257)
Screenshot: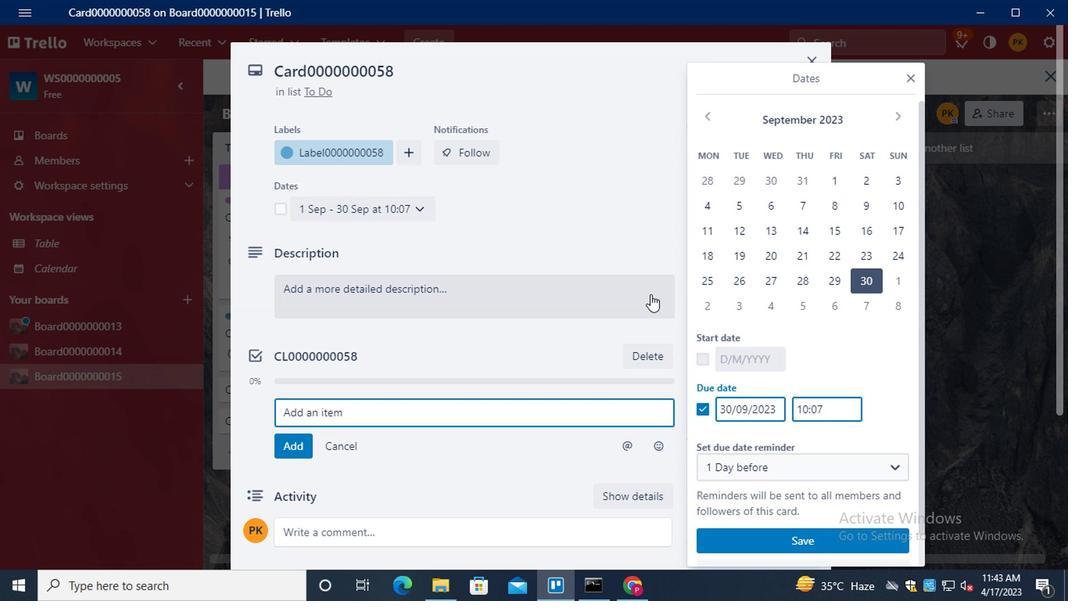 
Action: Mouse pressed left at (635, 257)
Screenshot: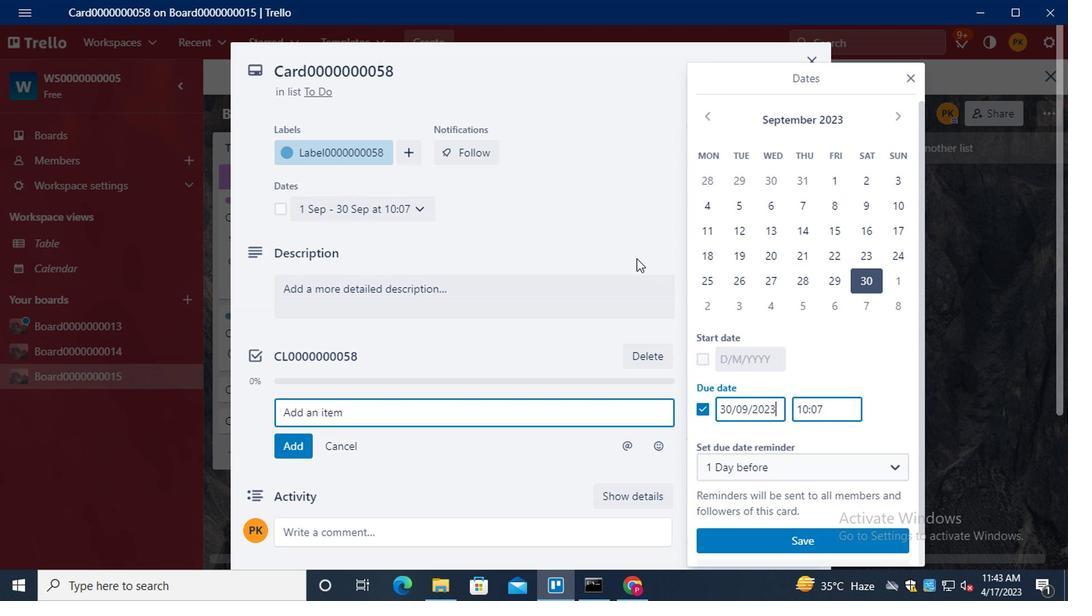 
Action: Mouse moved to (633, 256)
Screenshot: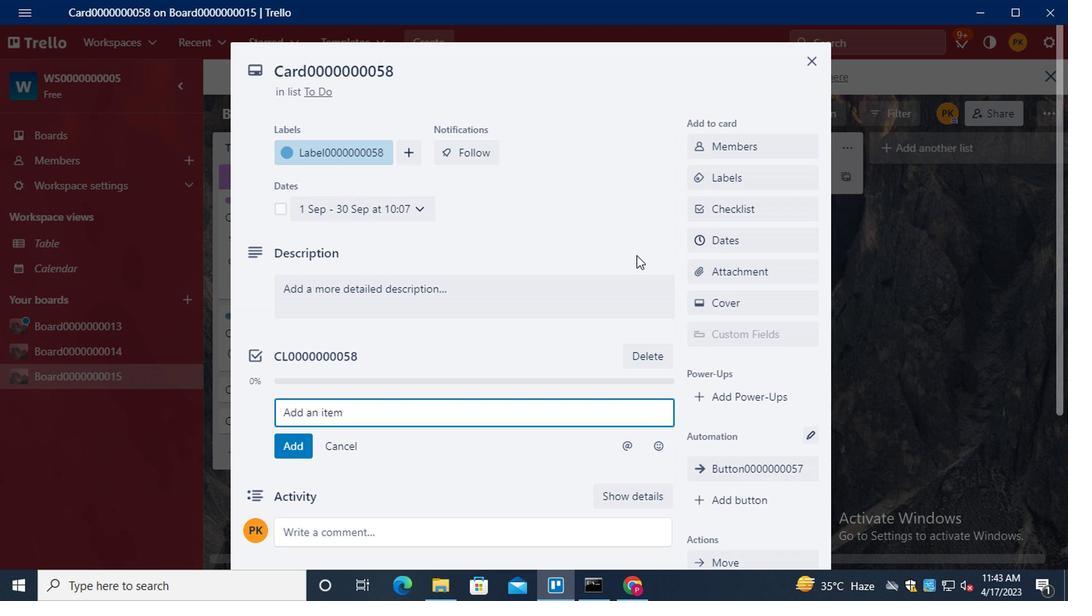 
Action: Mouse scrolled (633, 257) with delta (0, 0)
Screenshot: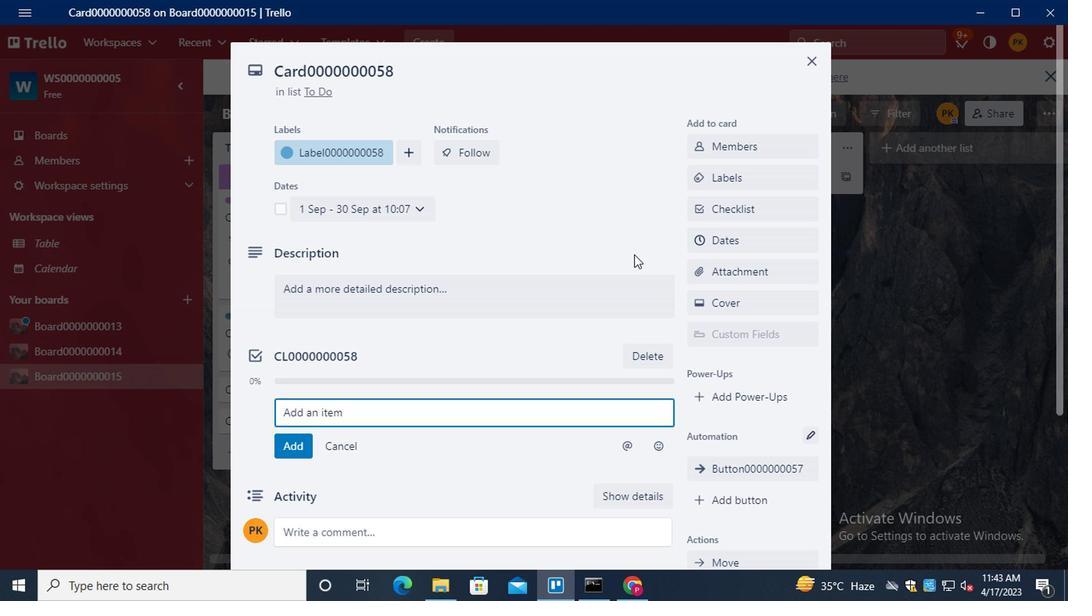 
Action: Mouse scrolled (633, 257) with delta (0, 0)
Screenshot: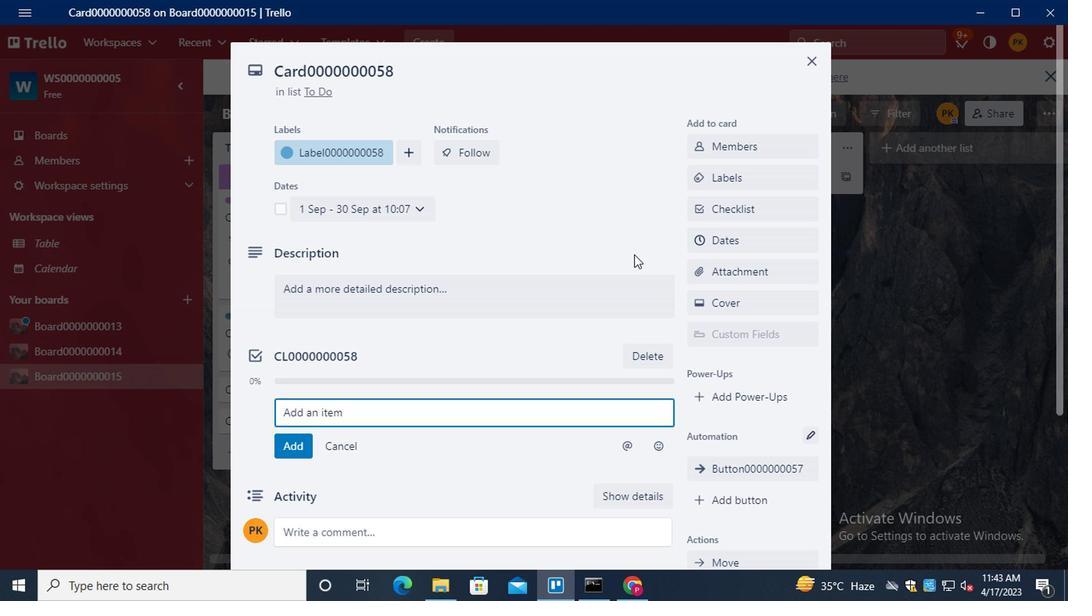 
Action: Mouse scrolled (633, 257) with delta (0, 0)
Screenshot: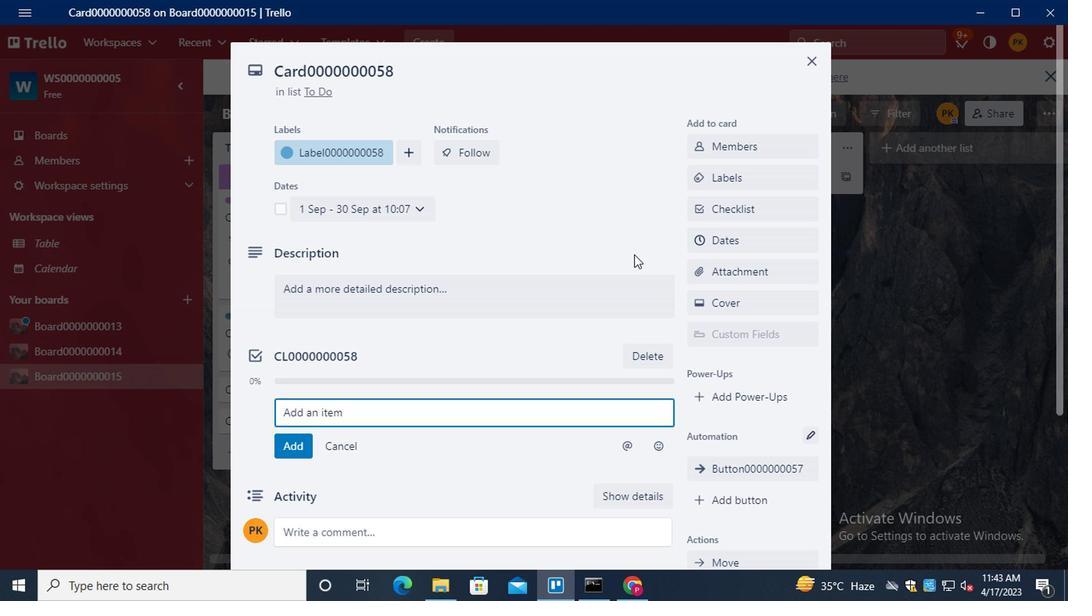 
Action: Mouse scrolled (633, 257) with delta (0, 0)
Screenshot: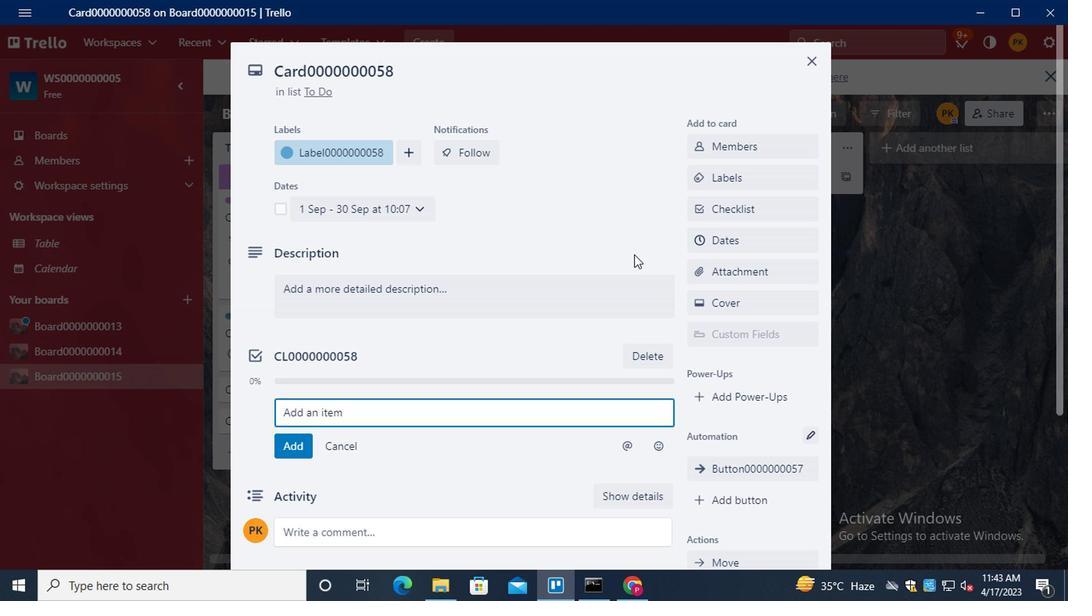
